 Task: Create a due date automation trigger when advanced on, on the monday of the week a card is due add fields without custom field "Resume" set to a number lower than 1 and lower than 10 at 11:00 AM.
Action: Mouse moved to (696, 280)
Screenshot: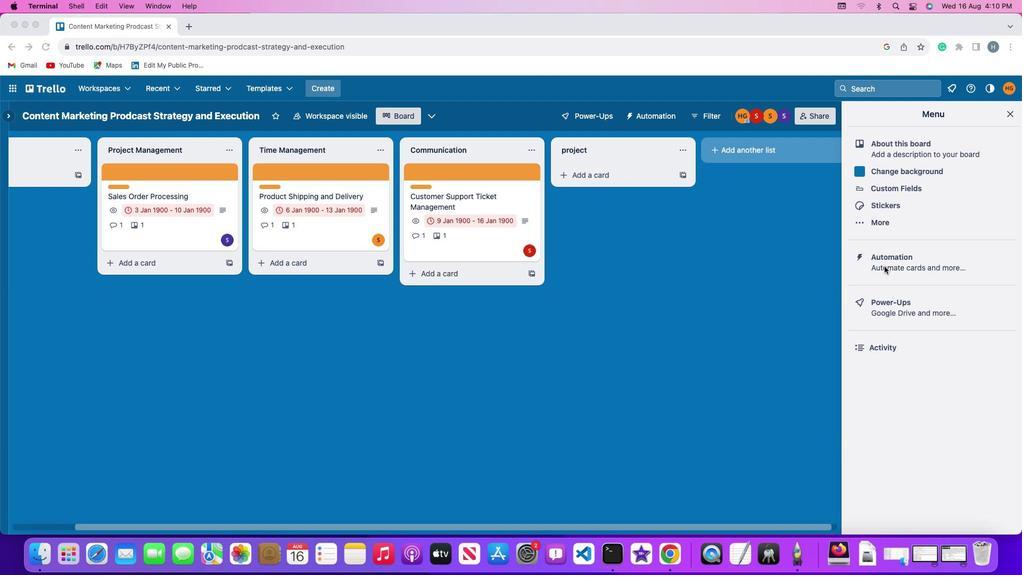 
Action: Mouse pressed left at (696, 280)
Screenshot: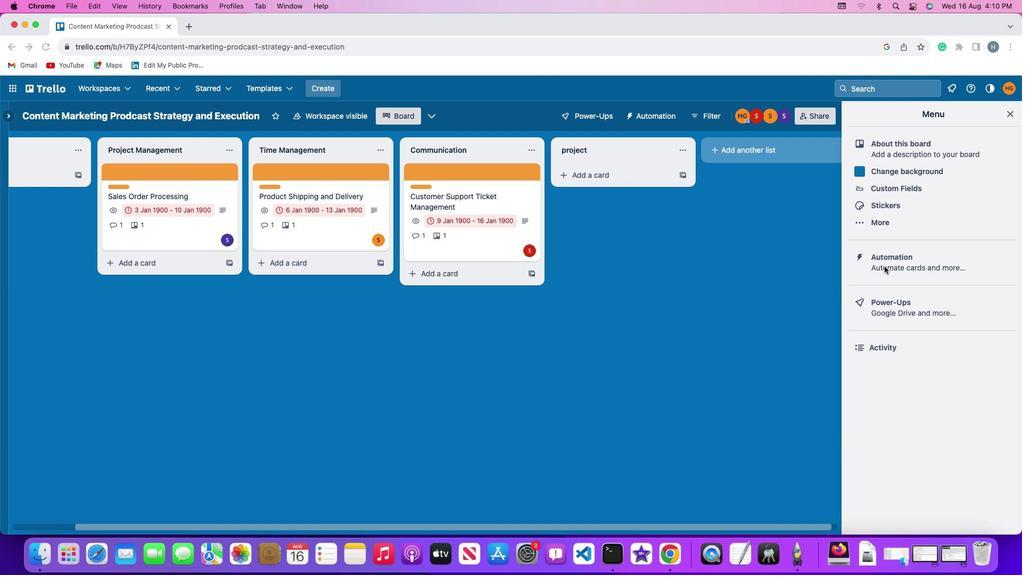 
Action: Mouse pressed left at (696, 280)
Screenshot: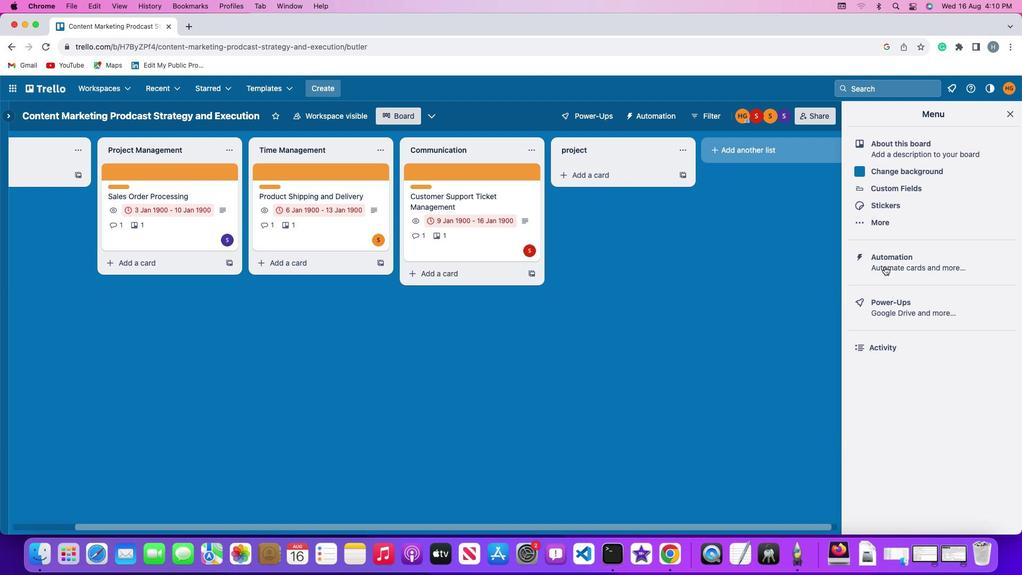 
Action: Mouse moved to (128, 269)
Screenshot: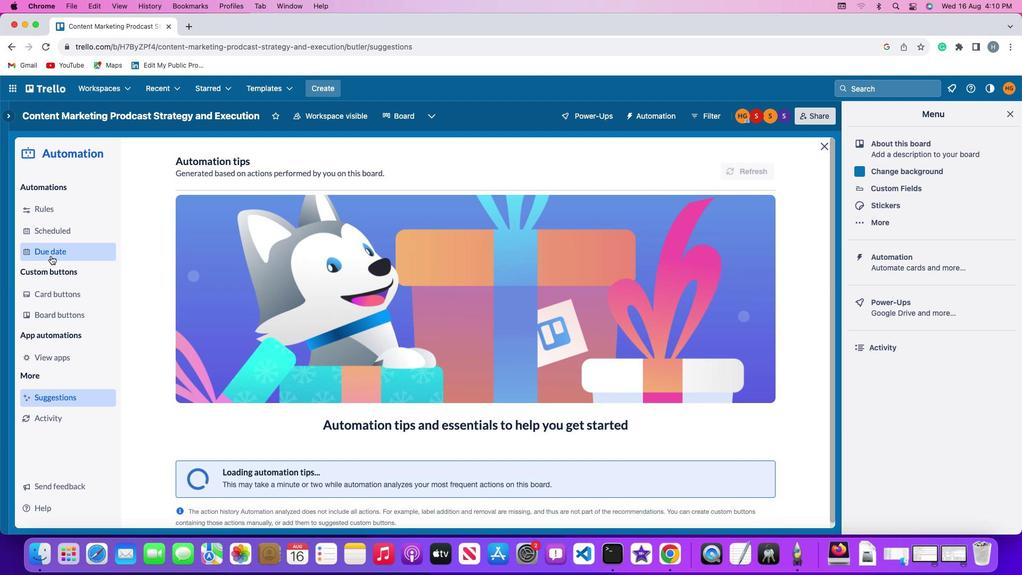 
Action: Mouse pressed left at (128, 269)
Screenshot: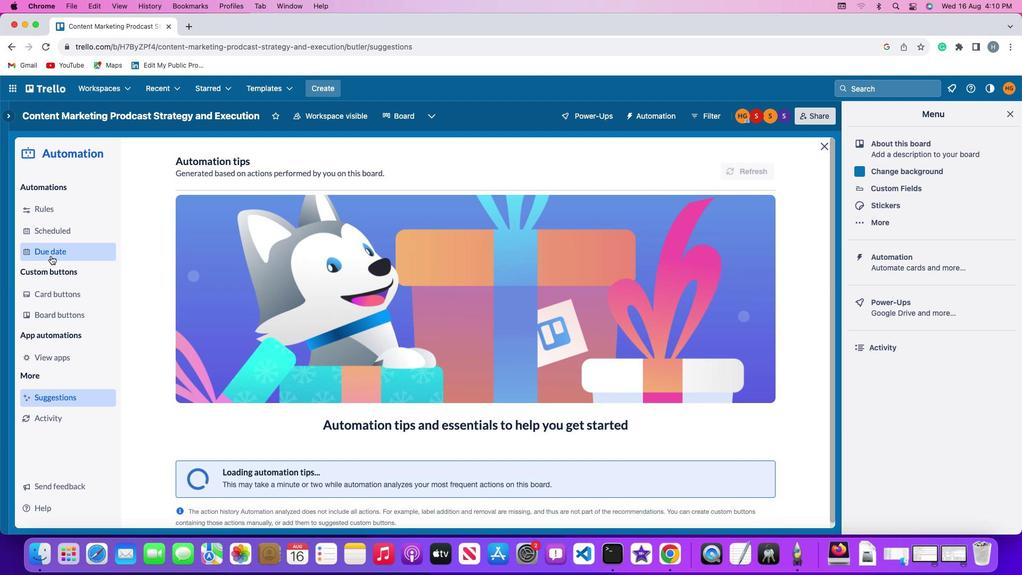 
Action: Mouse moved to (586, 185)
Screenshot: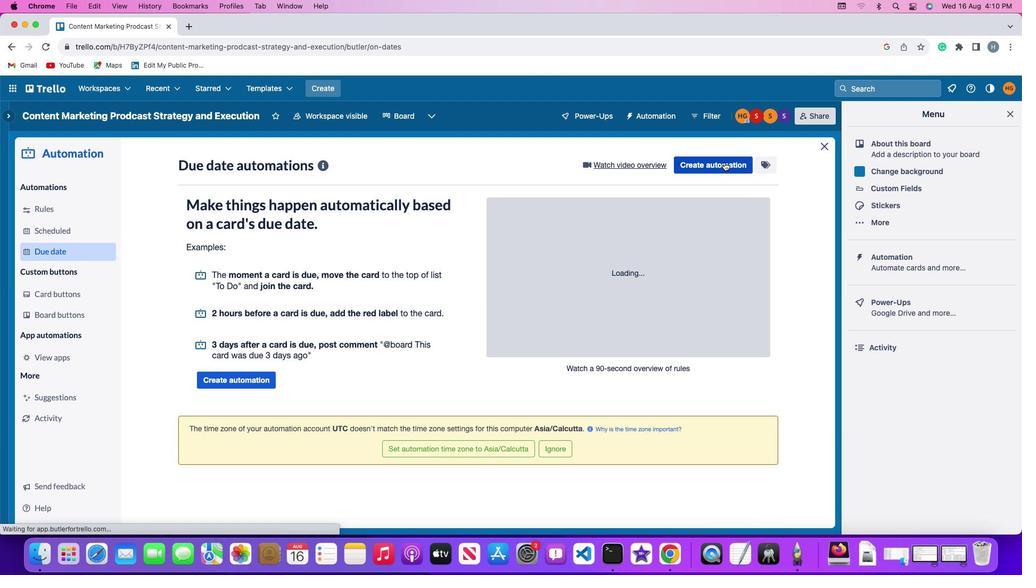 
Action: Mouse pressed left at (586, 185)
Screenshot: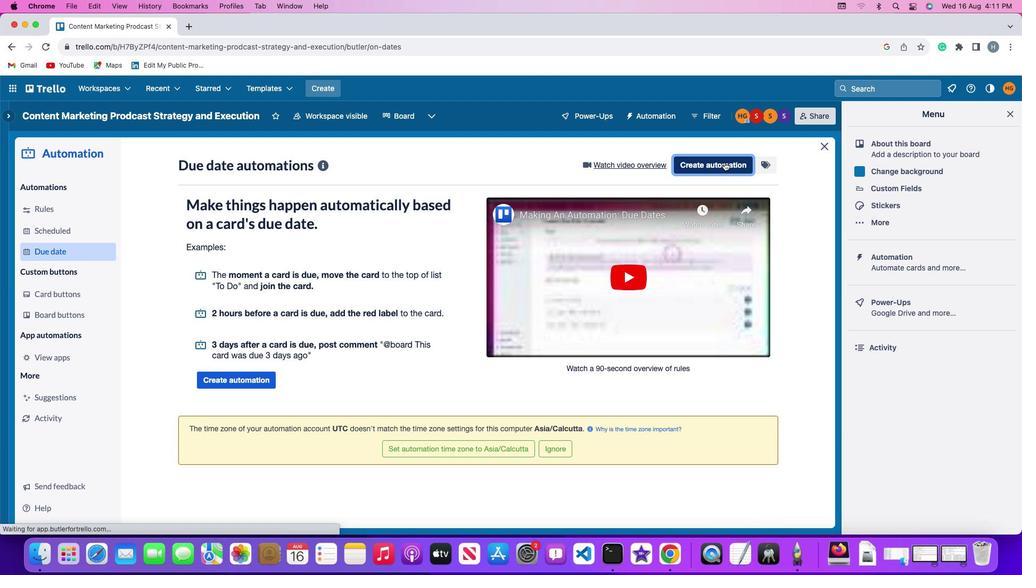 
Action: Mouse moved to (232, 279)
Screenshot: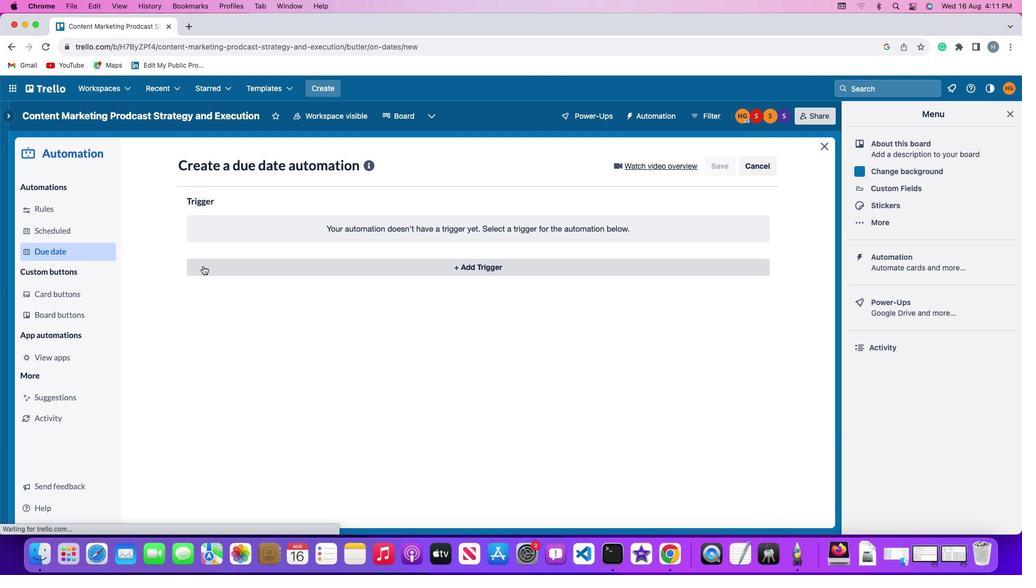 
Action: Mouse pressed left at (232, 279)
Screenshot: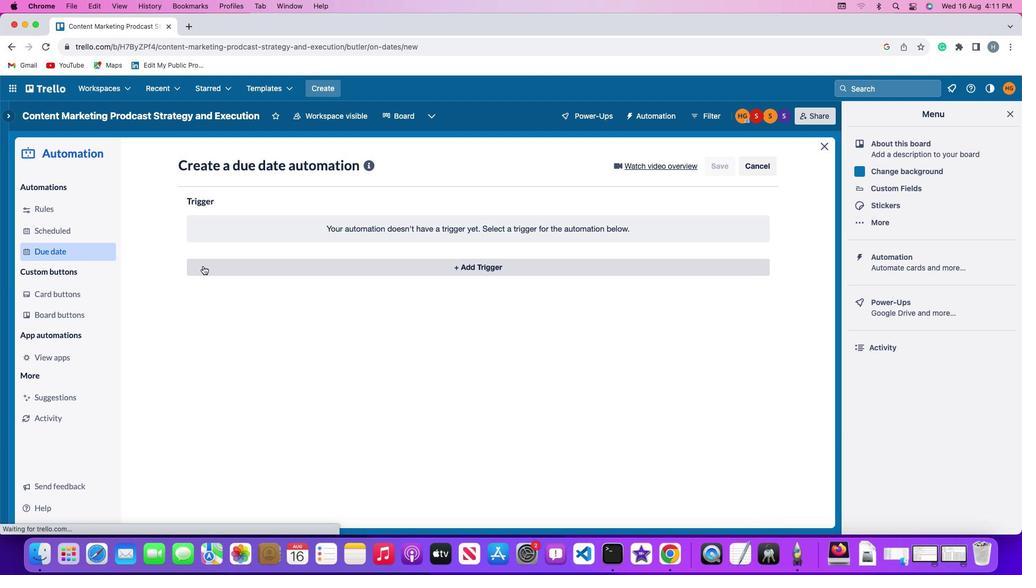 
Action: Mouse moved to (256, 466)
Screenshot: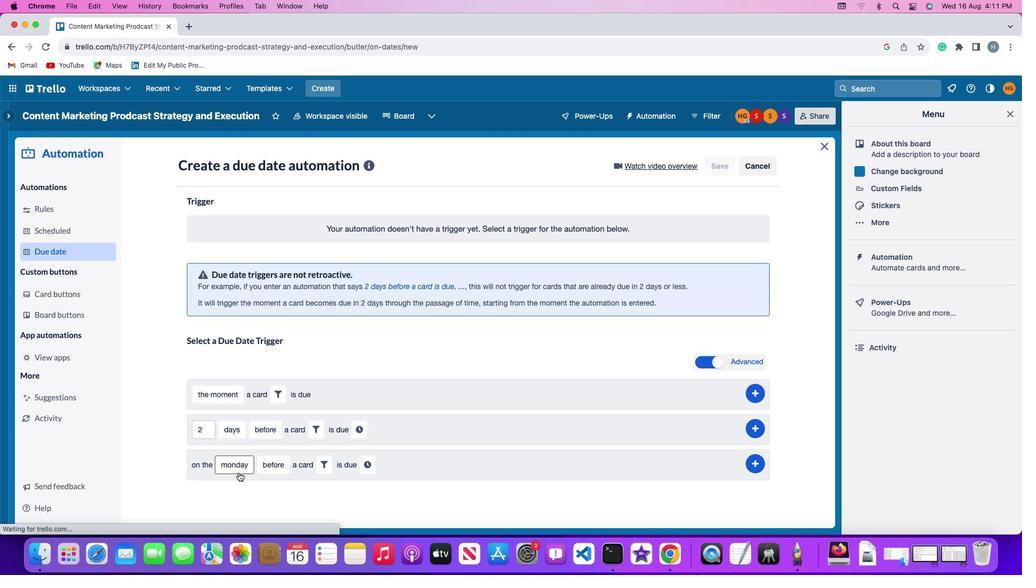 
Action: Mouse pressed left at (256, 466)
Screenshot: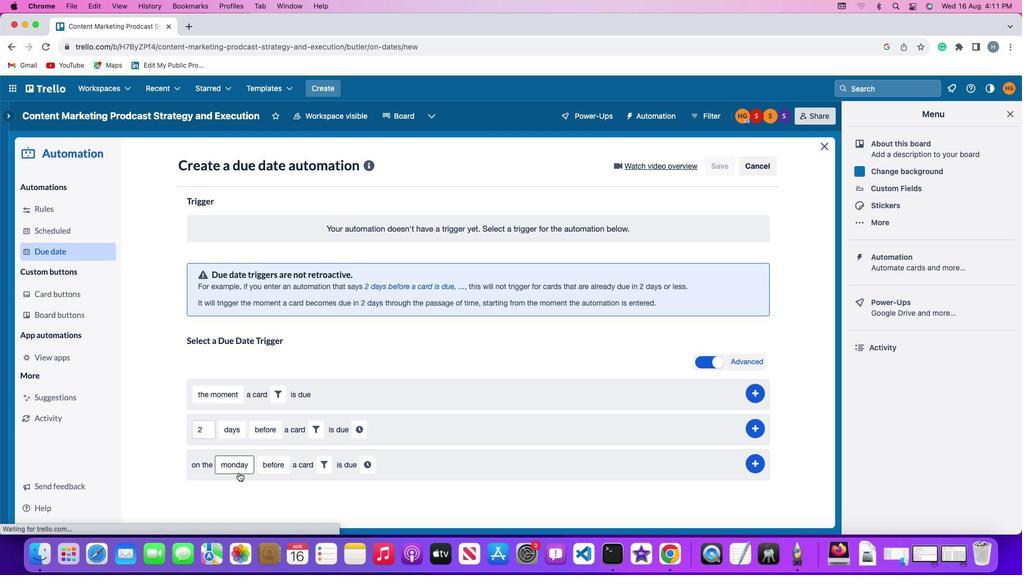 
Action: Mouse moved to (259, 327)
Screenshot: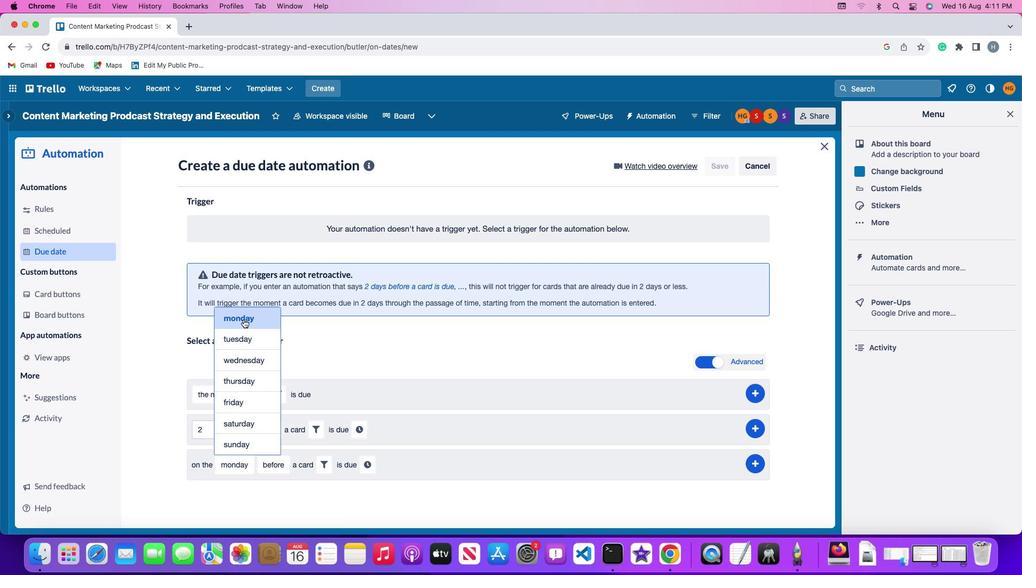 
Action: Mouse pressed left at (259, 327)
Screenshot: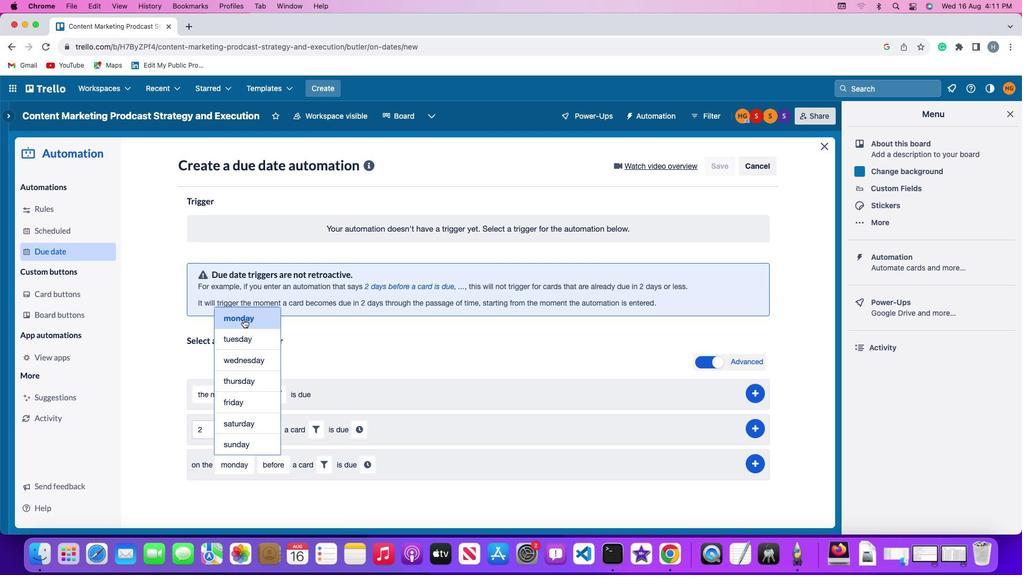 
Action: Mouse moved to (279, 460)
Screenshot: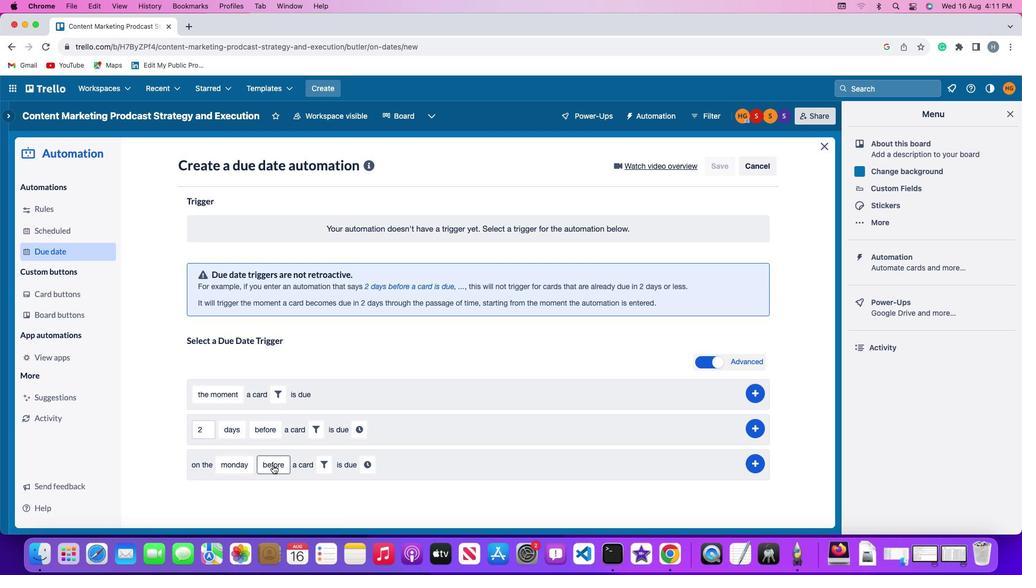 
Action: Mouse pressed left at (279, 460)
Screenshot: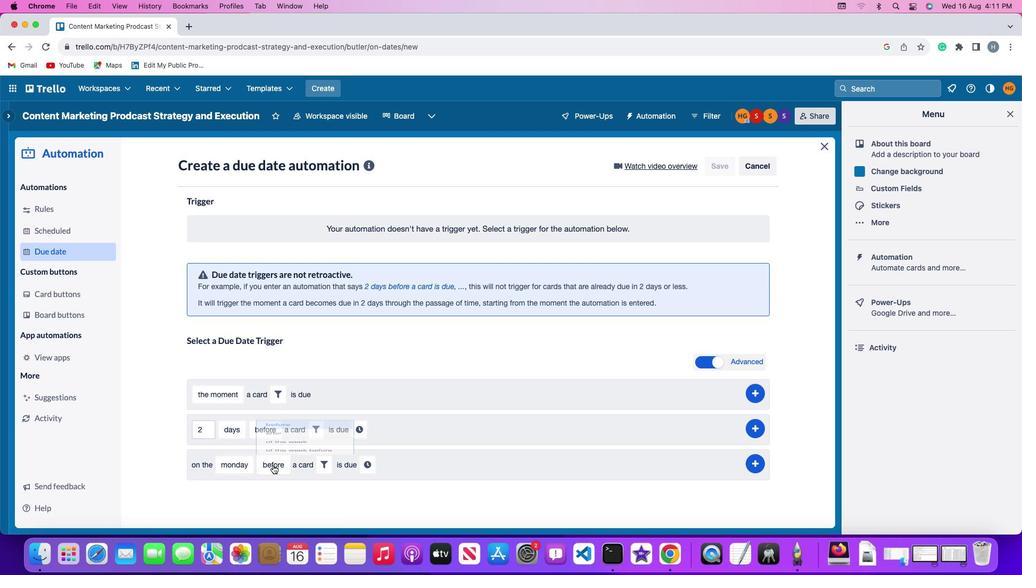 
Action: Mouse moved to (293, 421)
Screenshot: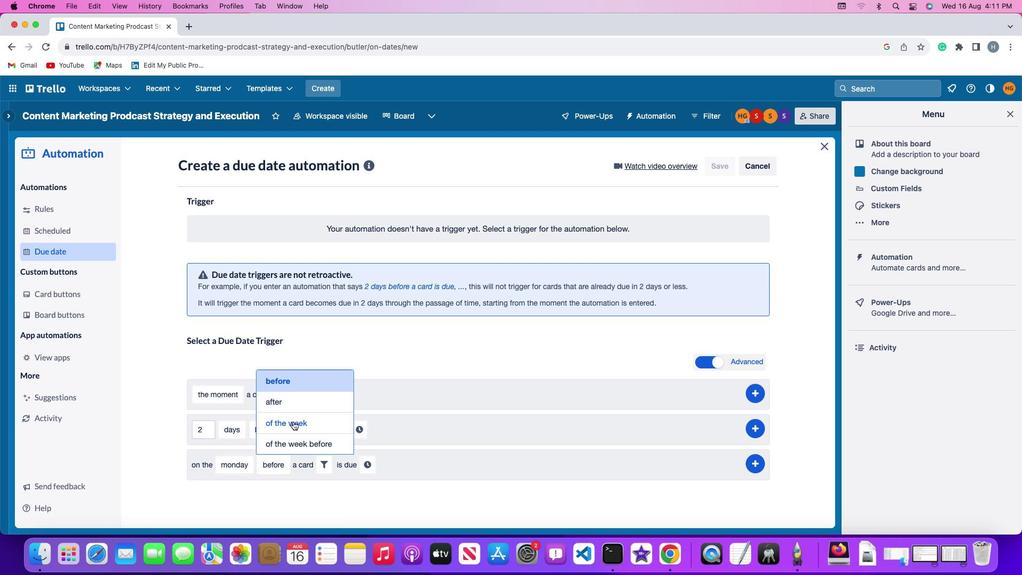 
Action: Mouse pressed left at (293, 421)
Screenshot: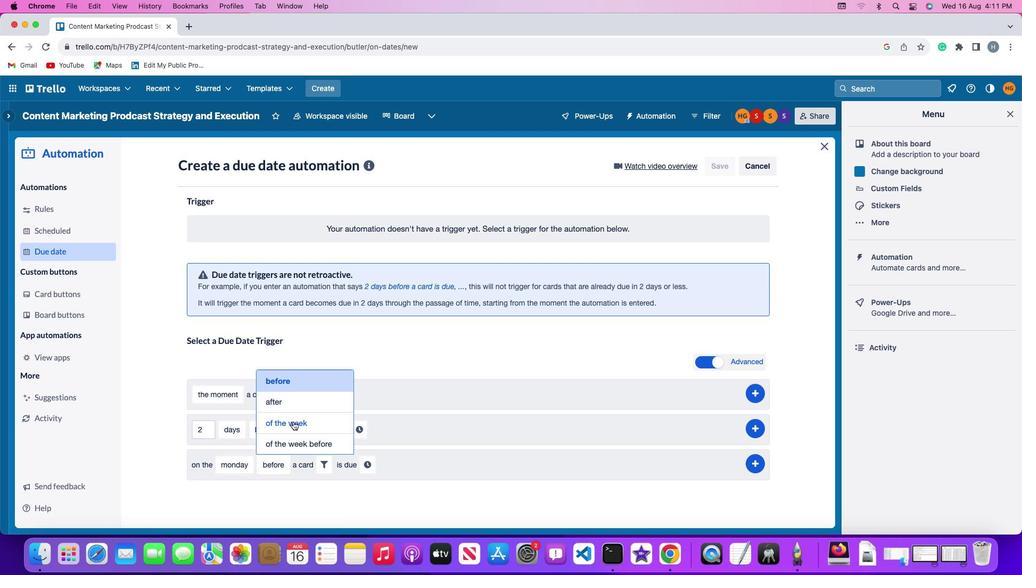 
Action: Mouse moved to (322, 460)
Screenshot: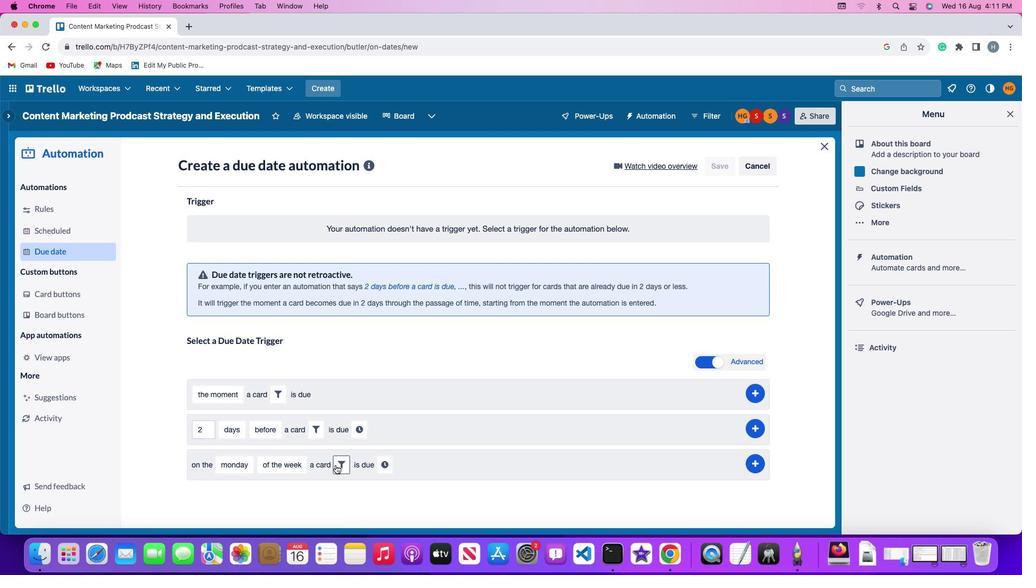 
Action: Mouse pressed left at (322, 460)
Screenshot: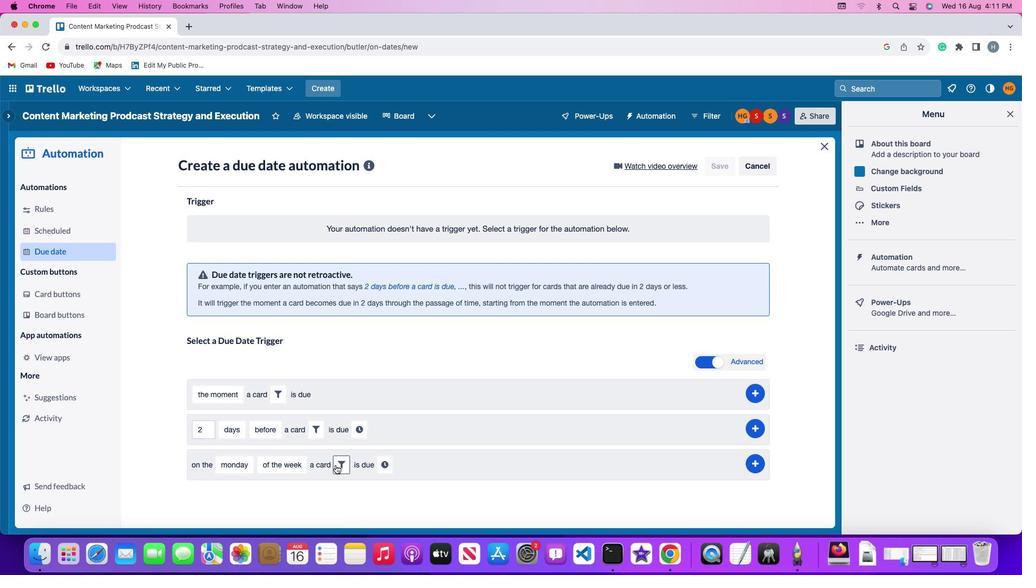 
Action: Mouse moved to (440, 489)
Screenshot: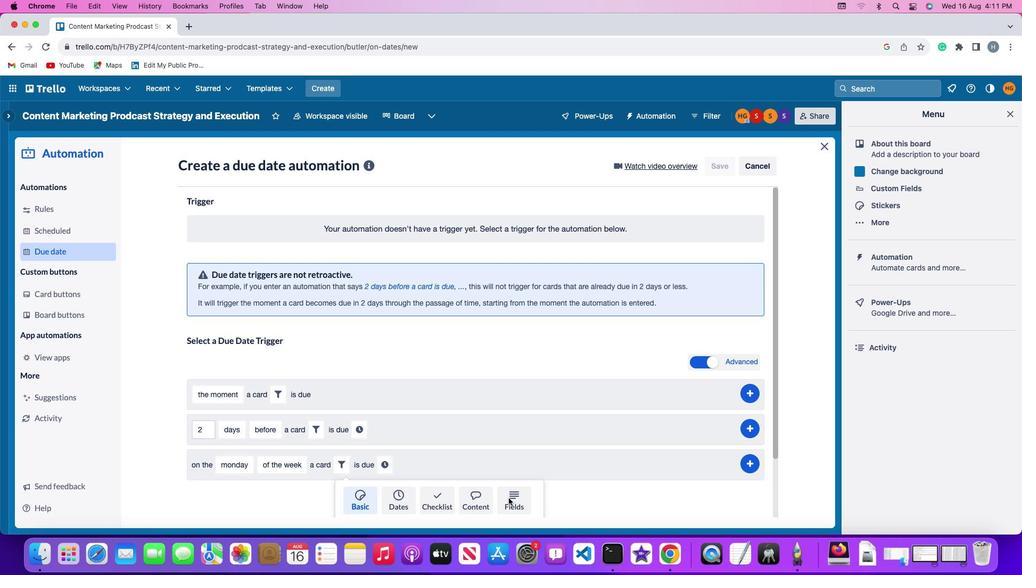 
Action: Mouse pressed left at (440, 489)
Screenshot: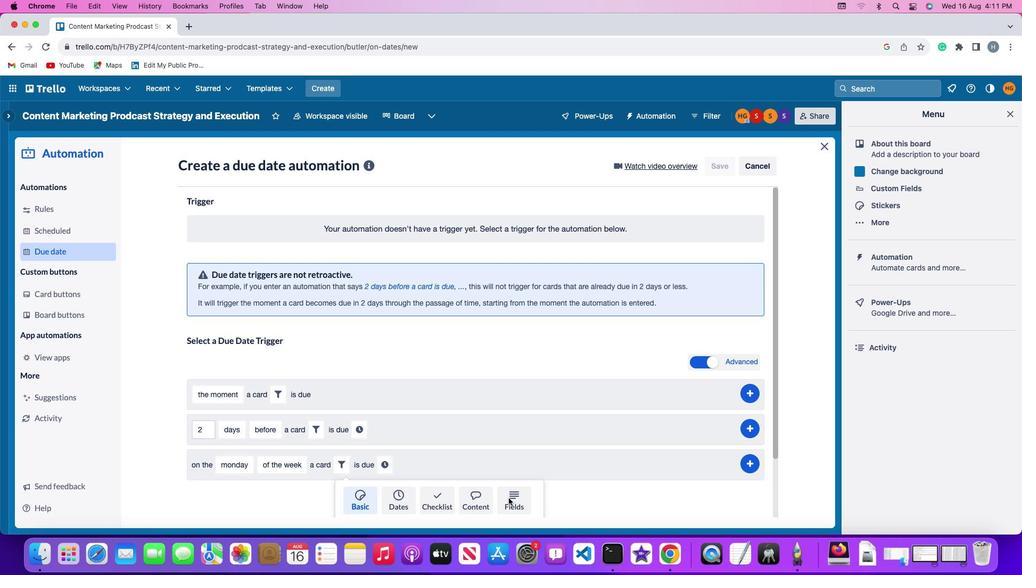 
Action: Mouse moved to (282, 476)
Screenshot: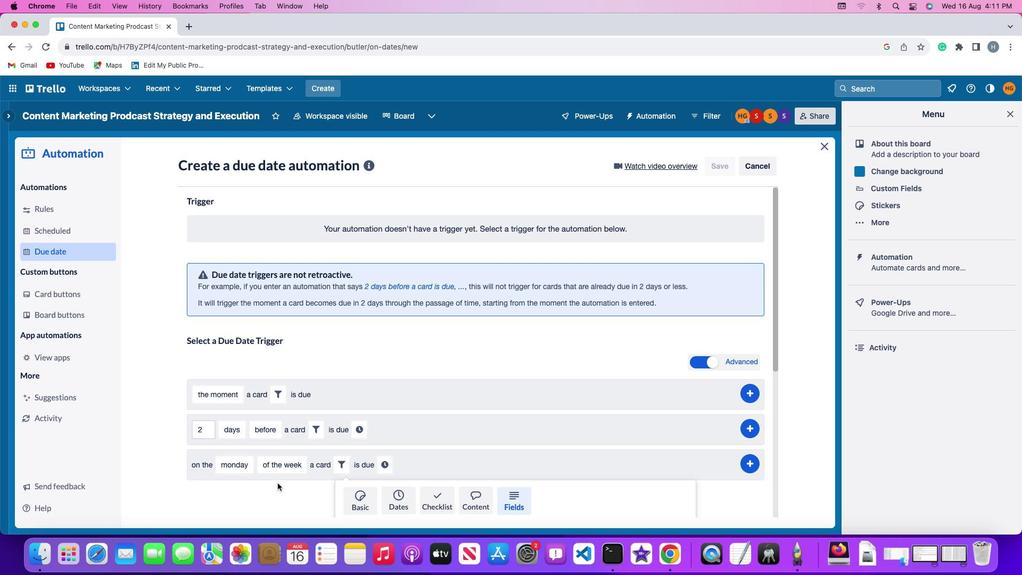 
Action: Mouse scrolled (282, 476) with delta (93, 37)
Screenshot: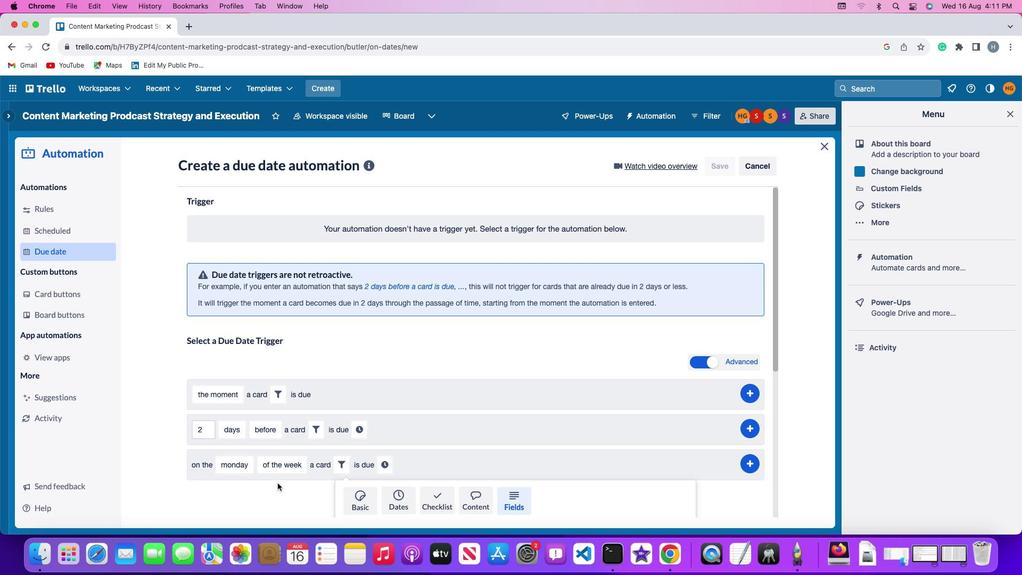 
Action: Mouse scrolled (282, 476) with delta (93, 37)
Screenshot: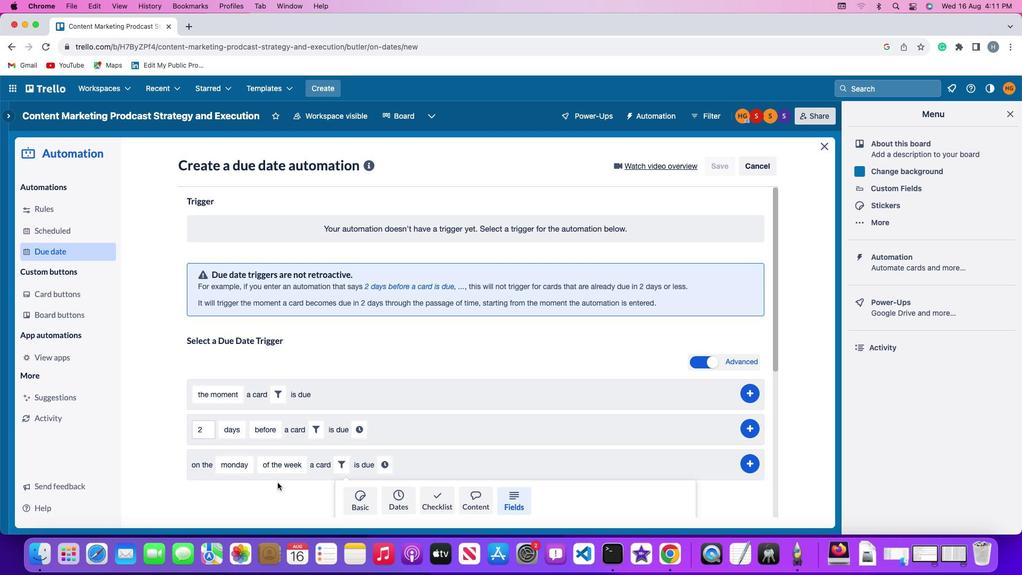 
Action: Mouse scrolled (282, 476) with delta (93, 36)
Screenshot: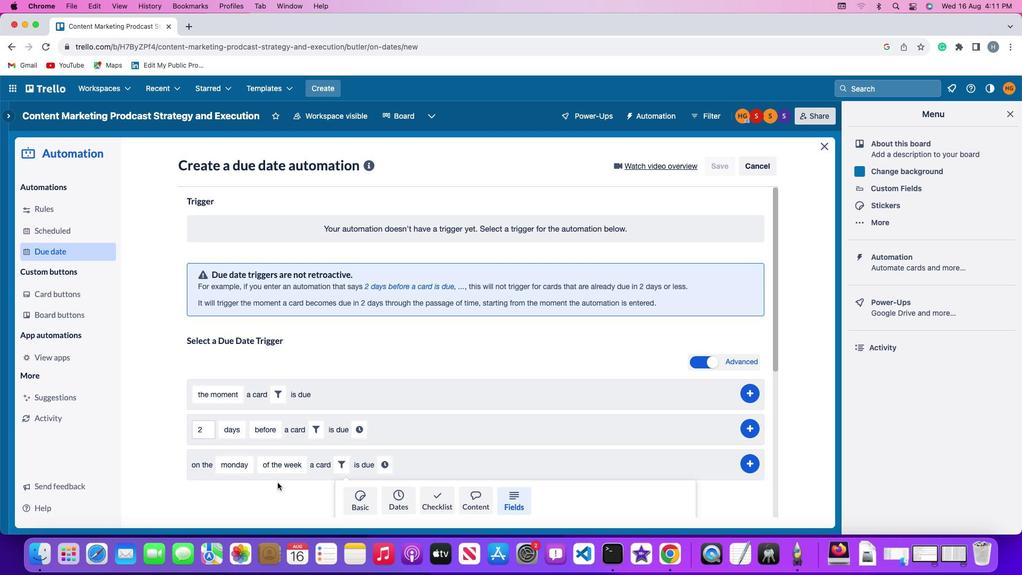 
Action: Mouse moved to (282, 476)
Screenshot: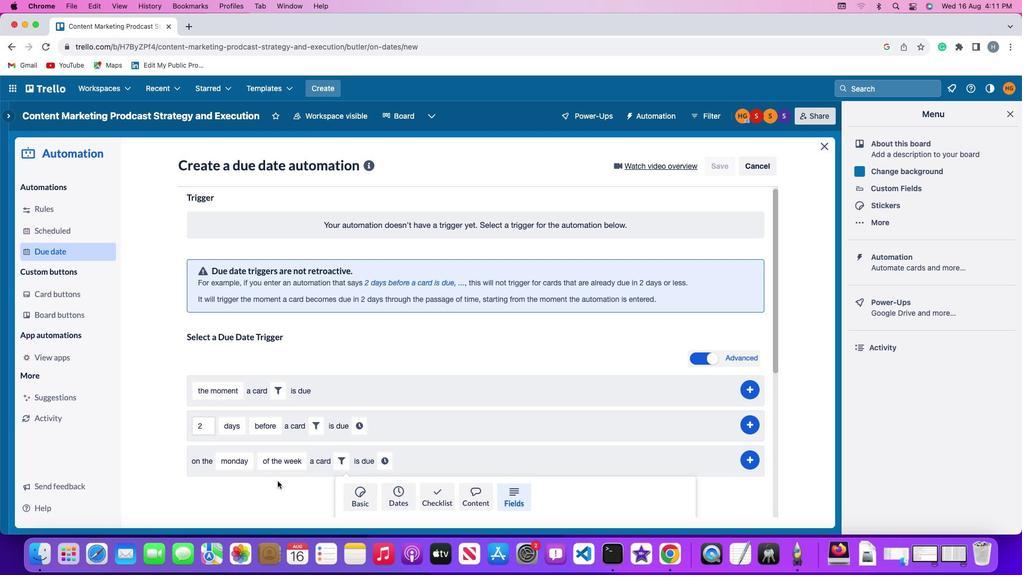 
Action: Mouse scrolled (282, 476) with delta (93, 35)
Screenshot: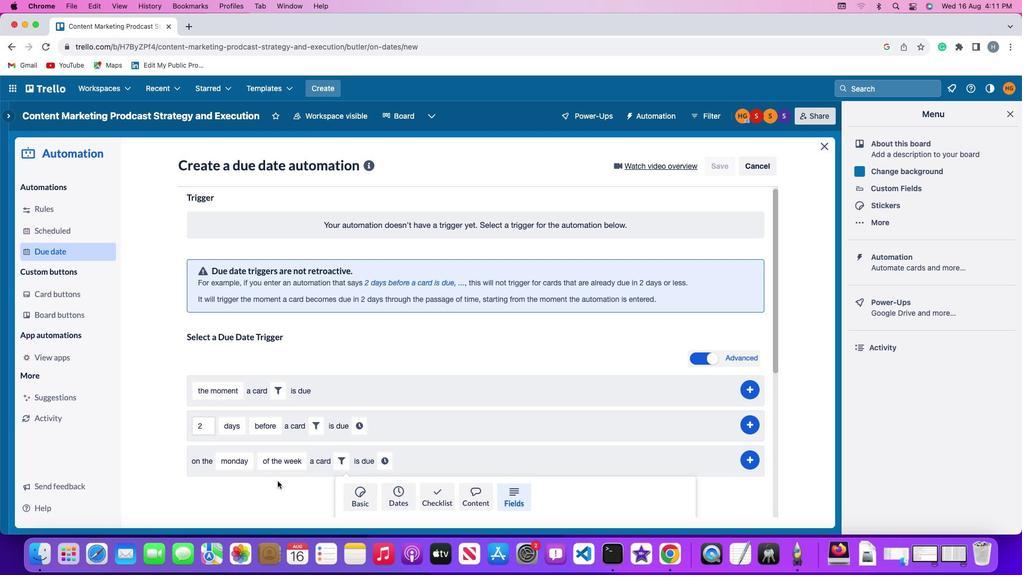 
Action: Mouse moved to (282, 474)
Screenshot: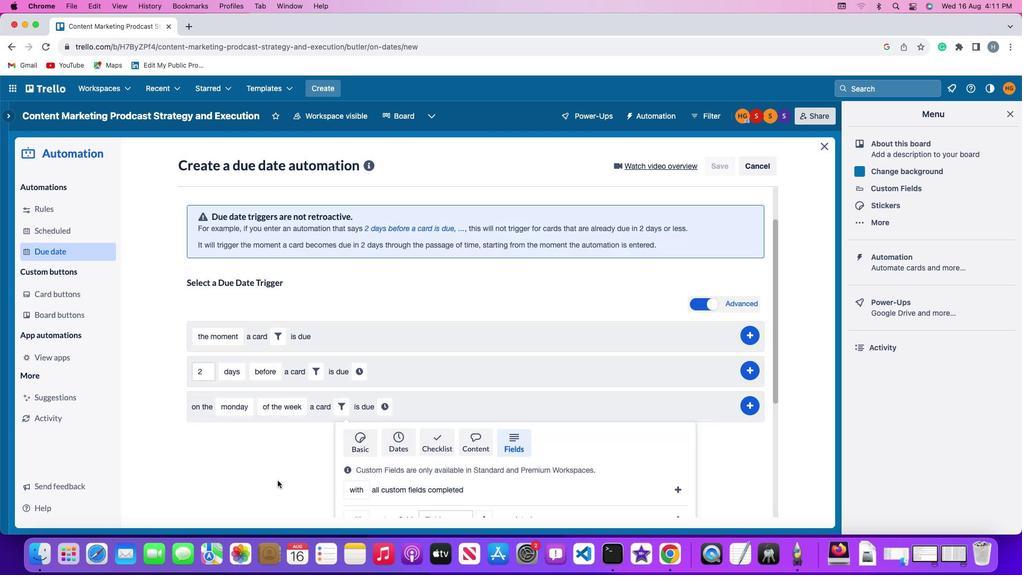 
Action: Mouse scrolled (282, 474) with delta (93, 35)
Screenshot: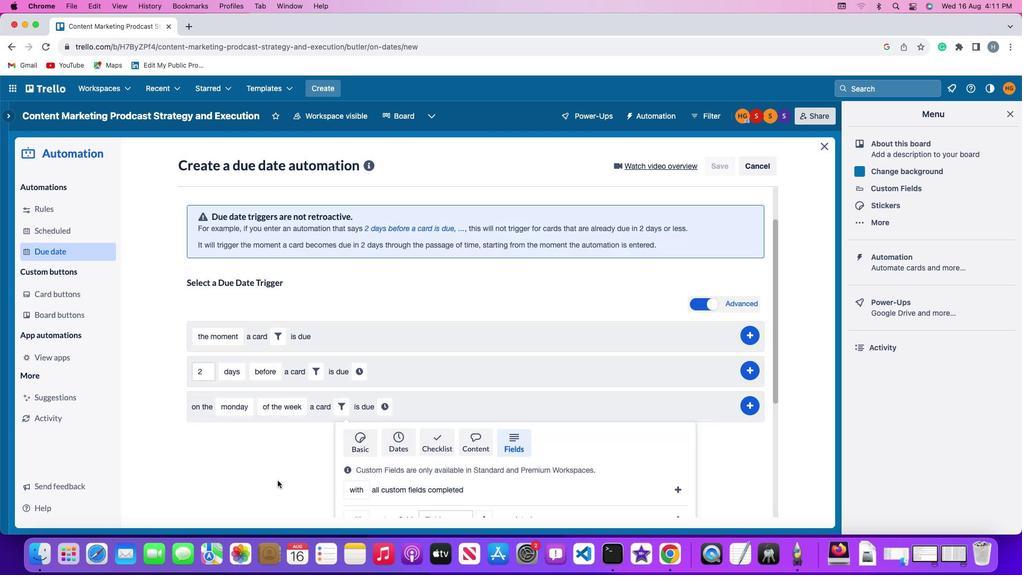 
Action: Mouse moved to (282, 473)
Screenshot: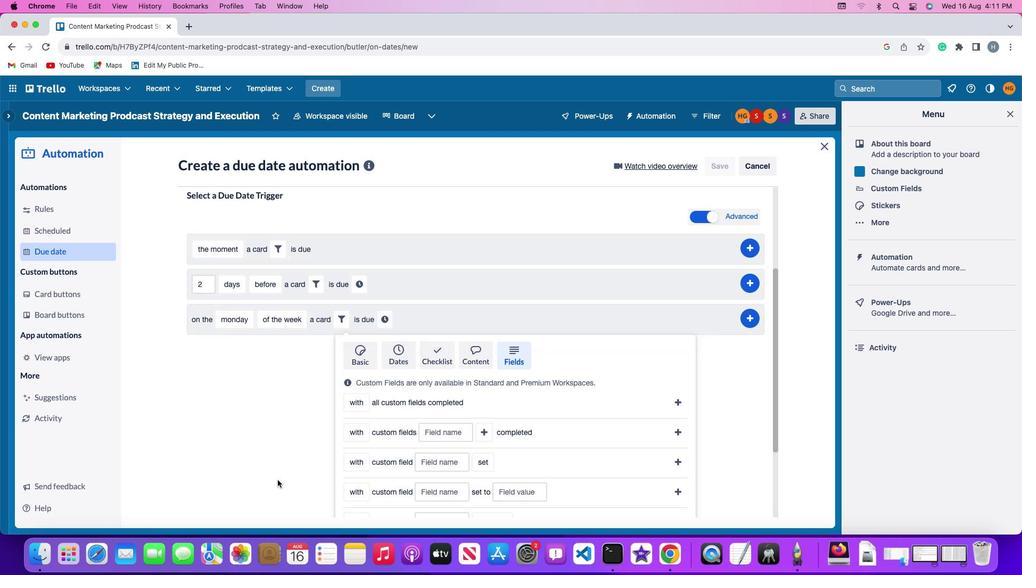 
Action: Mouse scrolled (282, 473) with delta (93, 37)
Screenshot: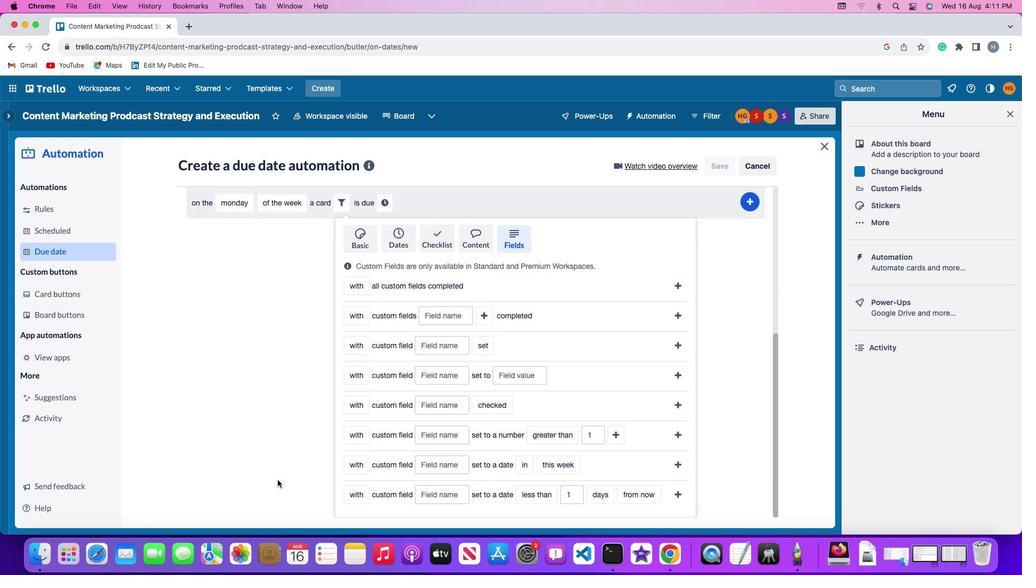 
Action: Mouse scrolled (282, 473) with delta (93, 37)
Screenshot: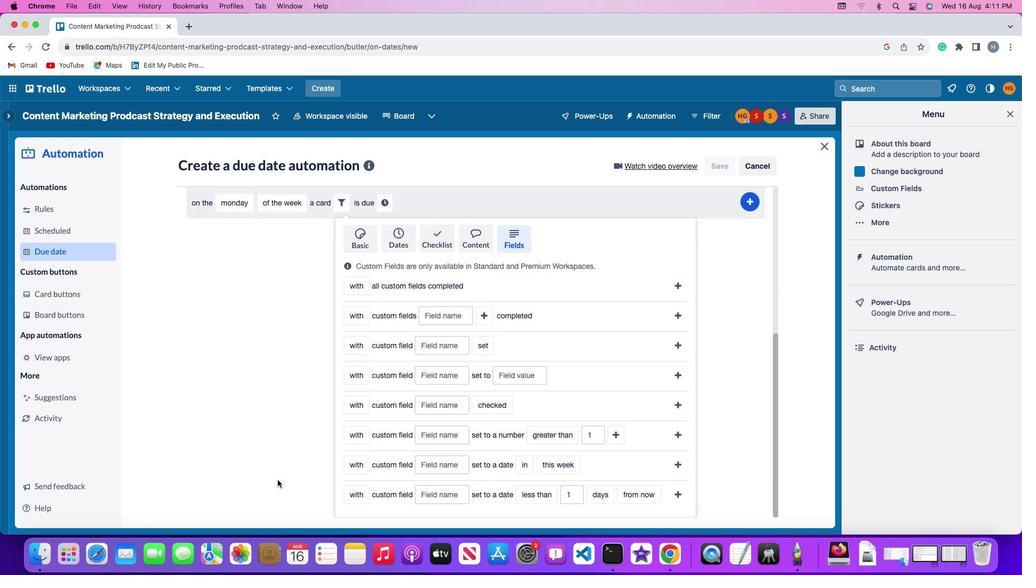 
Action: Mouse scrolled (282, 473) with delta (93, 36)
Screenshot: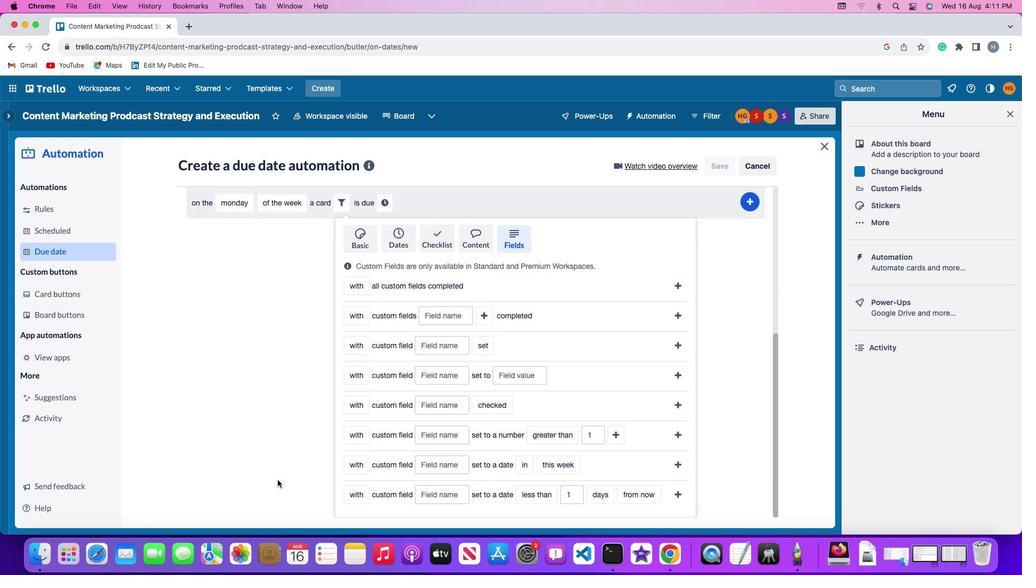 
Action: Mouse scrolled (282, 473) with delta (93, 35)
Screenshot: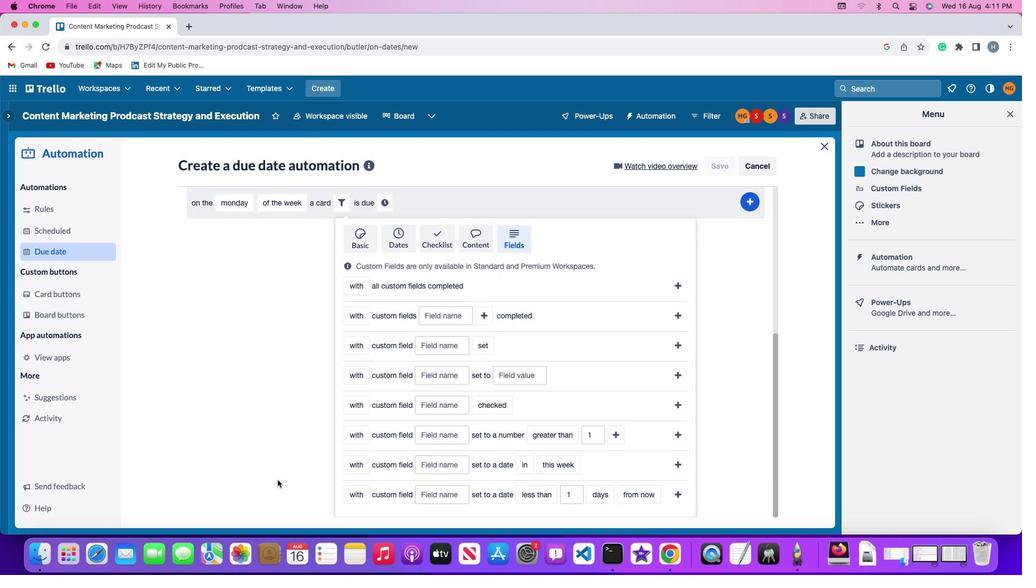 
Action: Mouse scrolled (282, 473) with delta (93, 35)
Screenshot: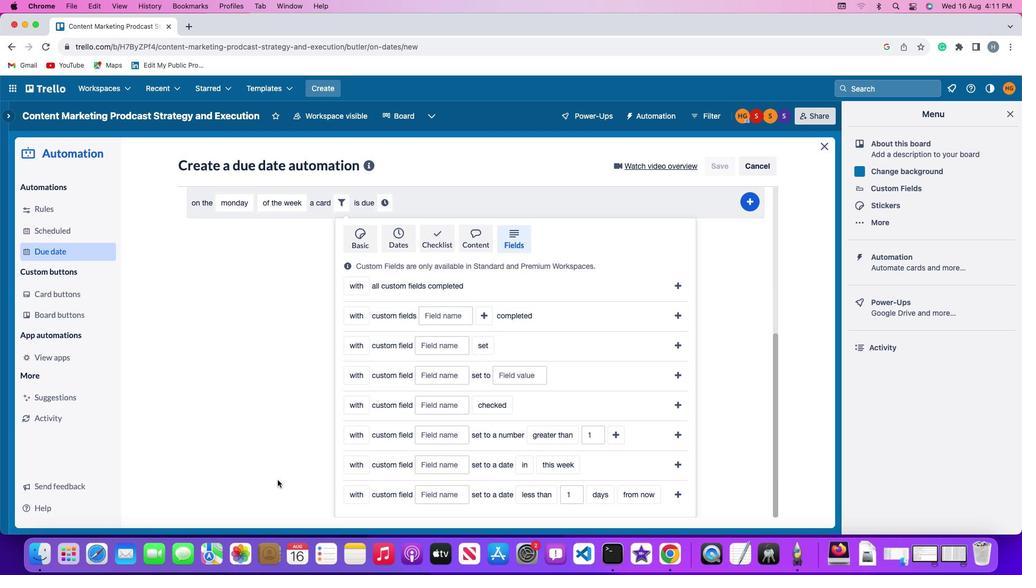 
Action: Mouse scrolled (282, 473) with delta (93, 34)
Screenshot: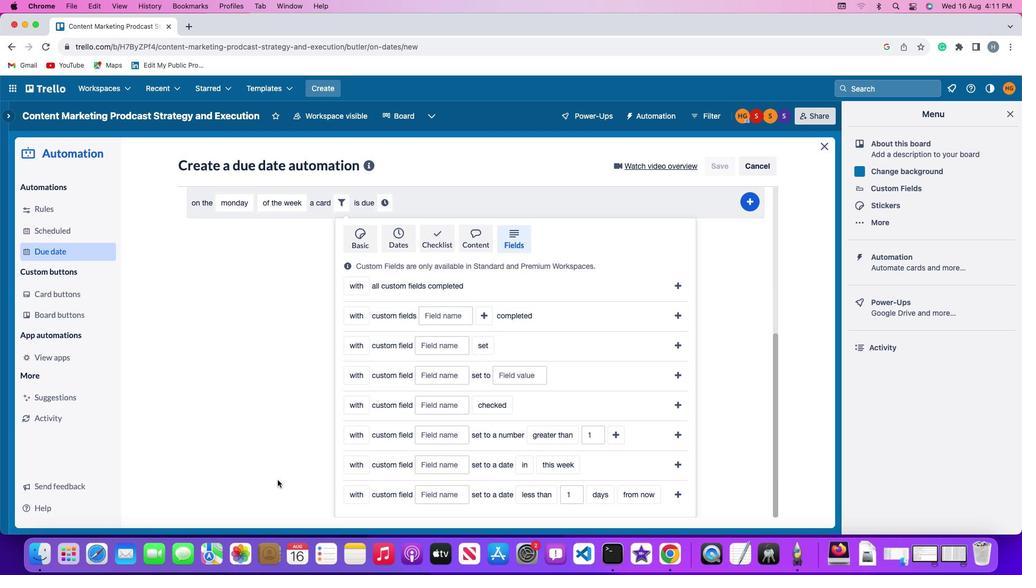 
Action: Mouse moved to (282, 473)
Screenshot: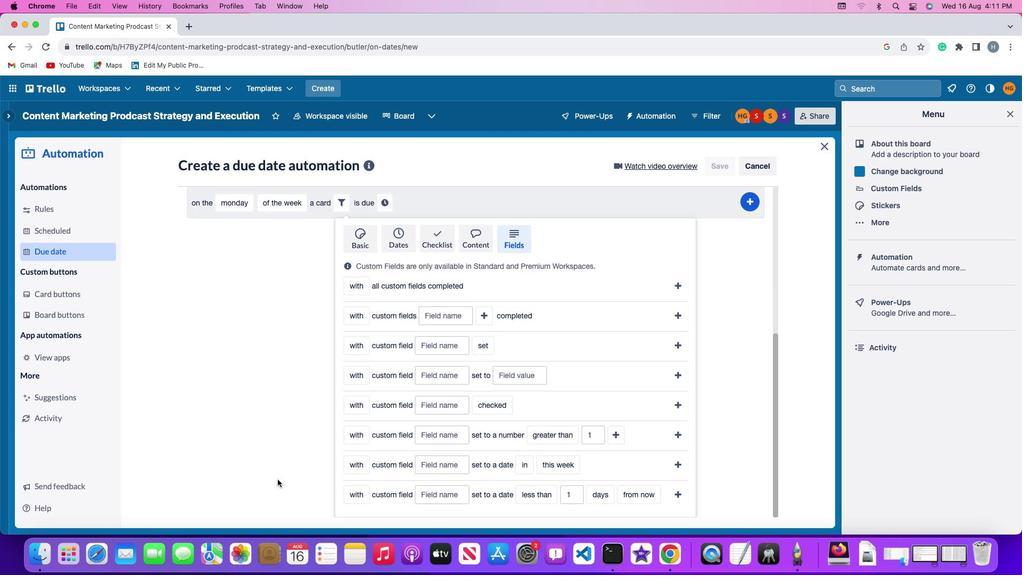 
Action: Mouse scrolled (282, 473) with delta (93, 37)
Screenshot: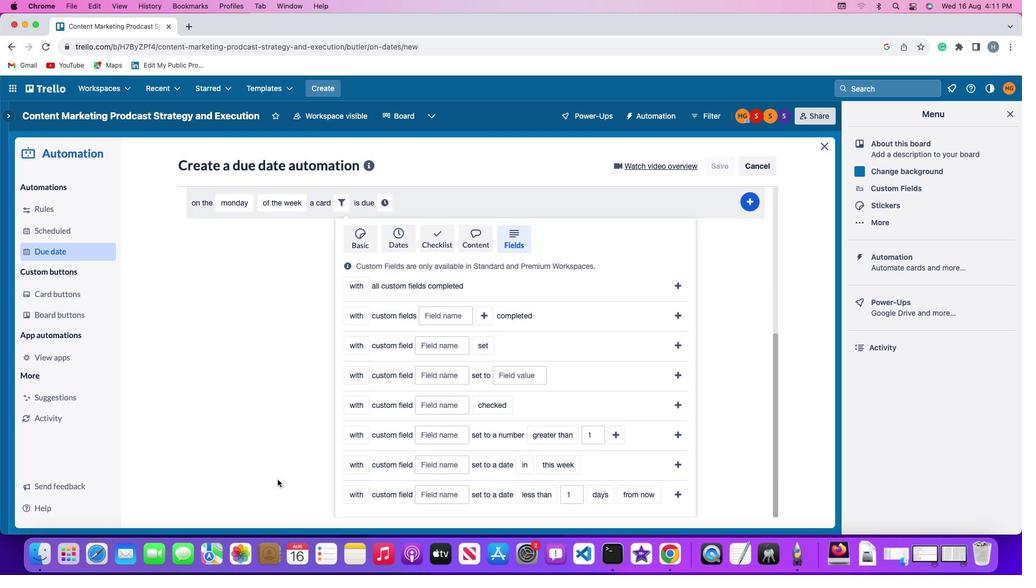 
Action: Mouse scrolled (282, 473) with delta (93, 37)
Screenshot: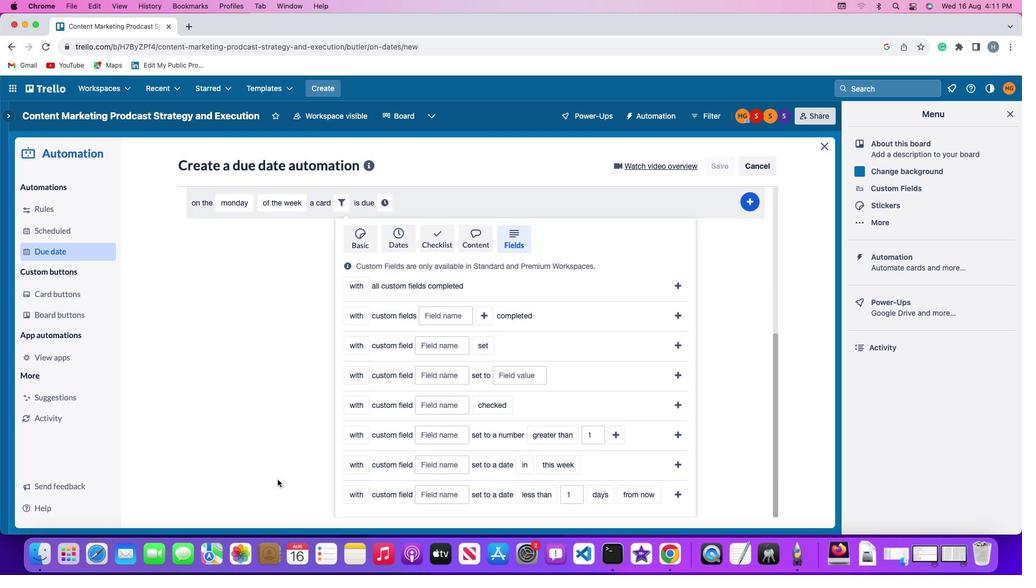 
Action: Mouse scrolled (282, 473) with delta (93, 36)
Screenshot: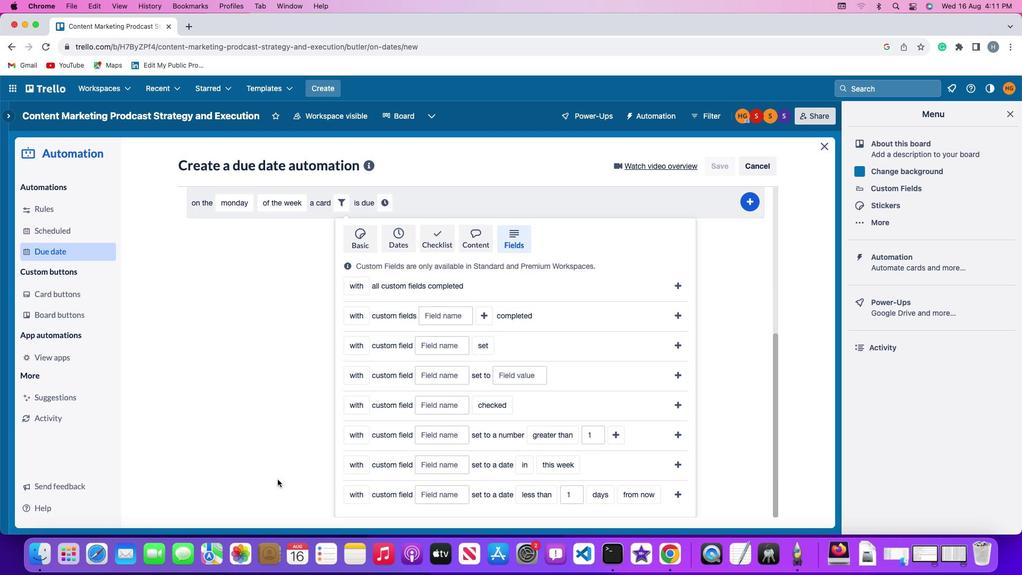 
Action: Mouse moved to (334, 438)
Screenshot: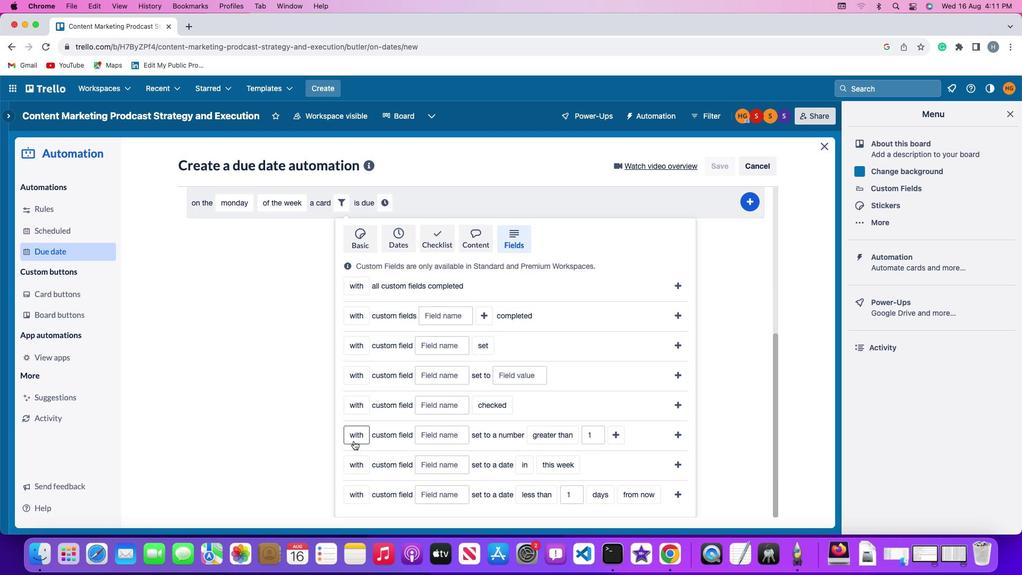 
Action: Mouse pressed left at (334, 438)
Screenshot: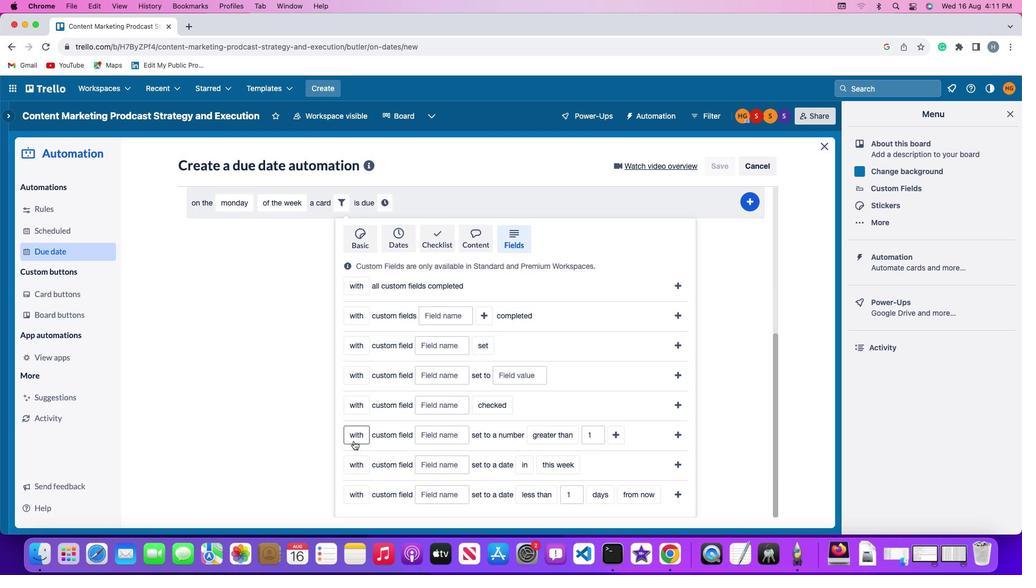 
Action: Mouse moved to (341, 468)
Screenshot: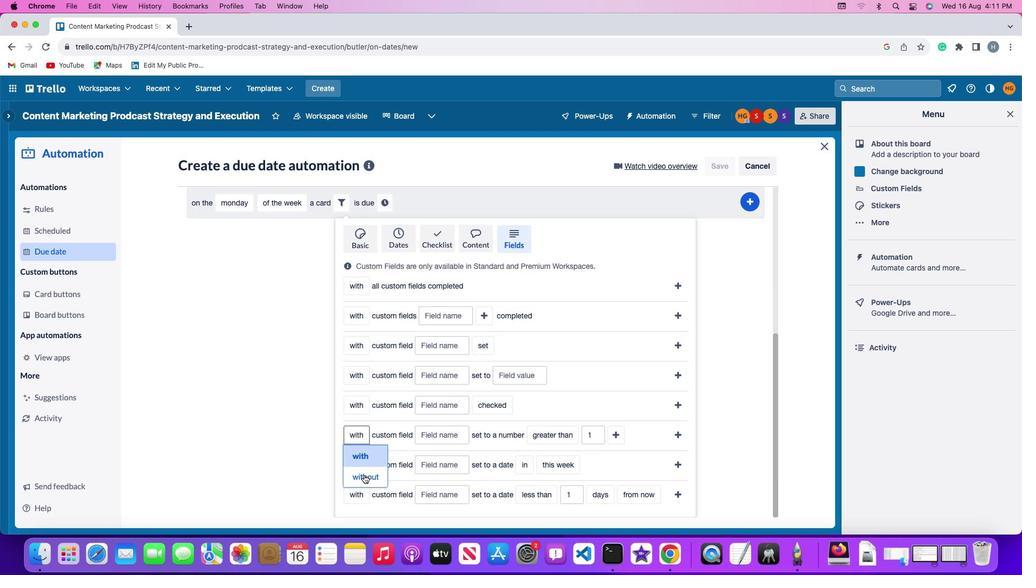 
Action: Mouse pressed left at (341, 468)
Screenshot: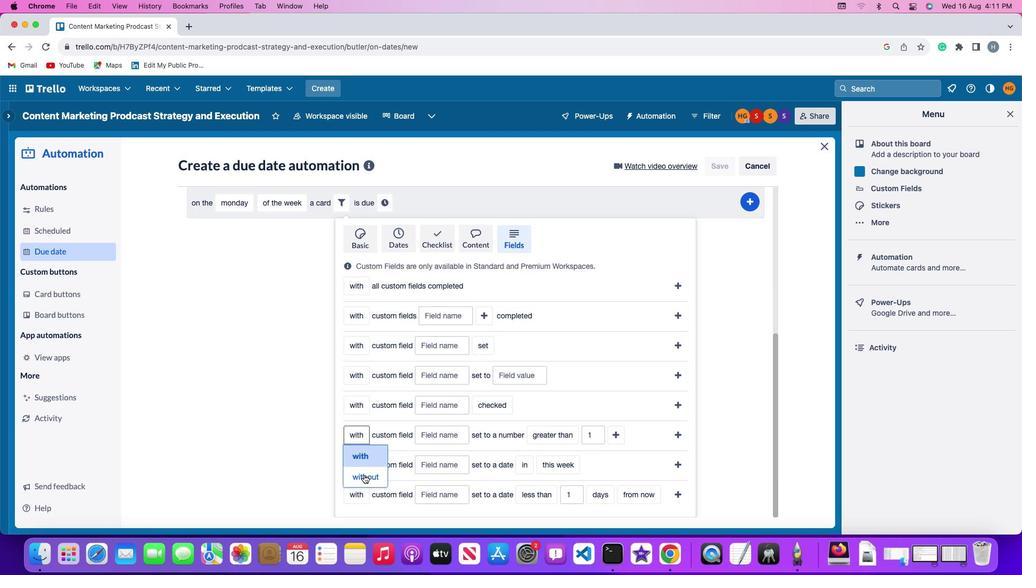 
Action: Mouse moved to (400, 430)
Screenshot: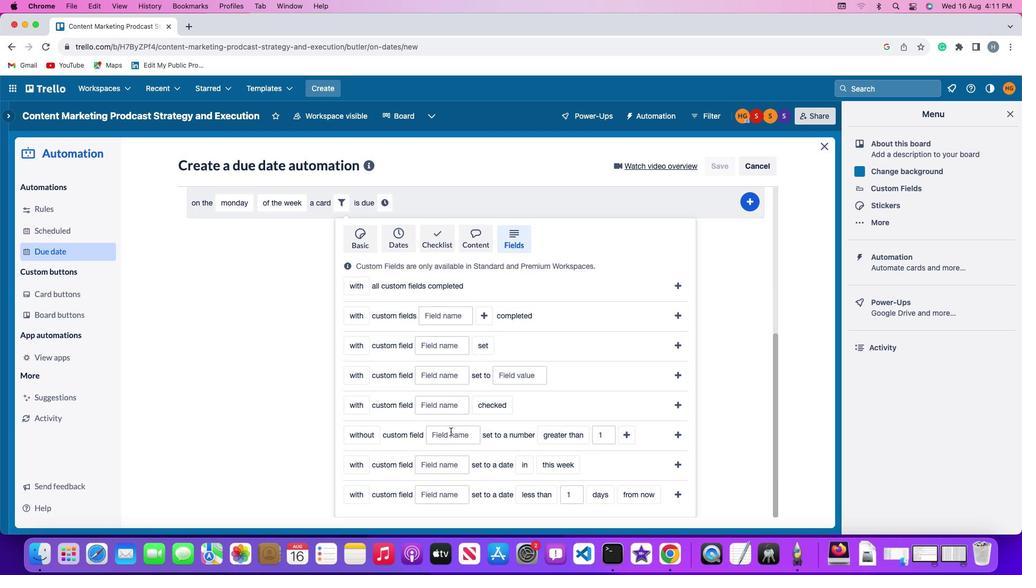 
Action: Mouse pressed left at (400, 430)
Screenshot: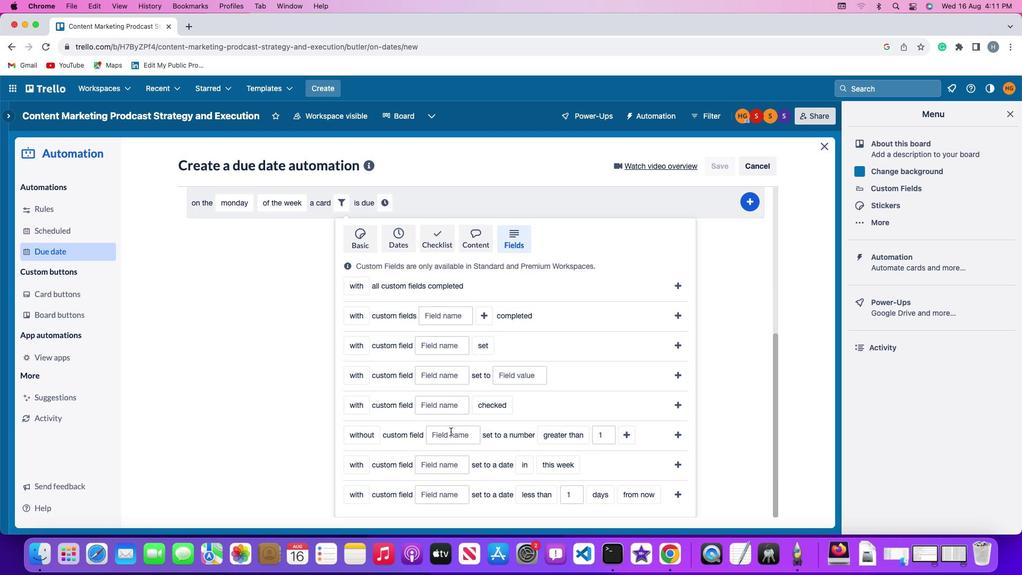 
Action: Mouse moved to (403, 429)
Screenshot: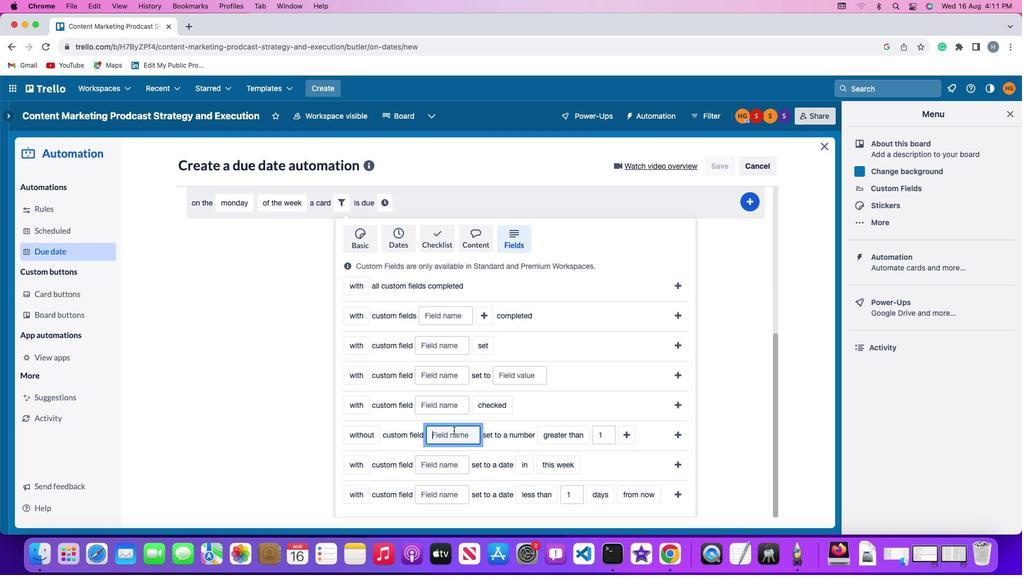 
Action: Key pressed Key.shift'R''e''s''u''m''e'
Screenshot: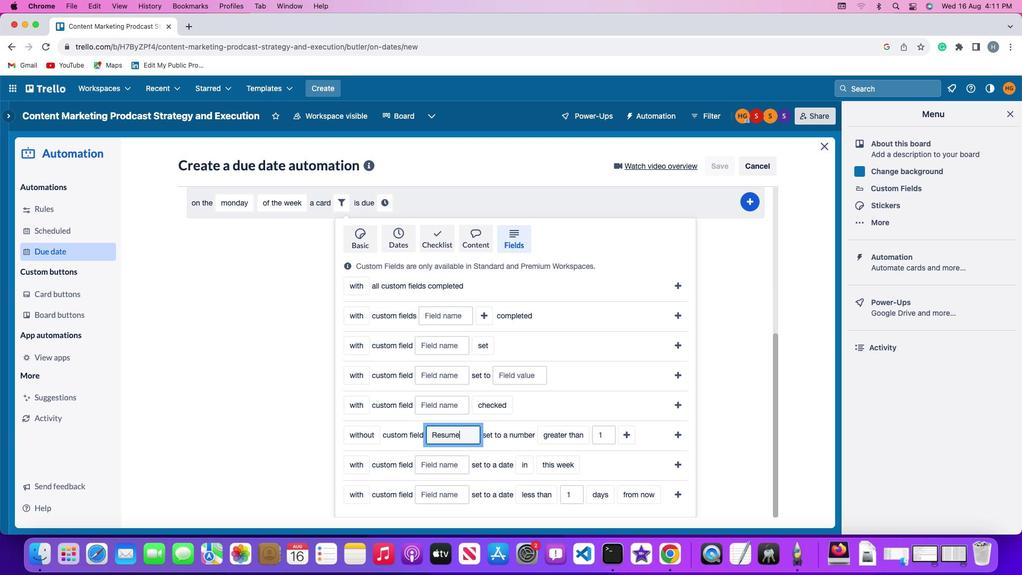 
Action: Mouse moved to (475, 430)
Screenshot: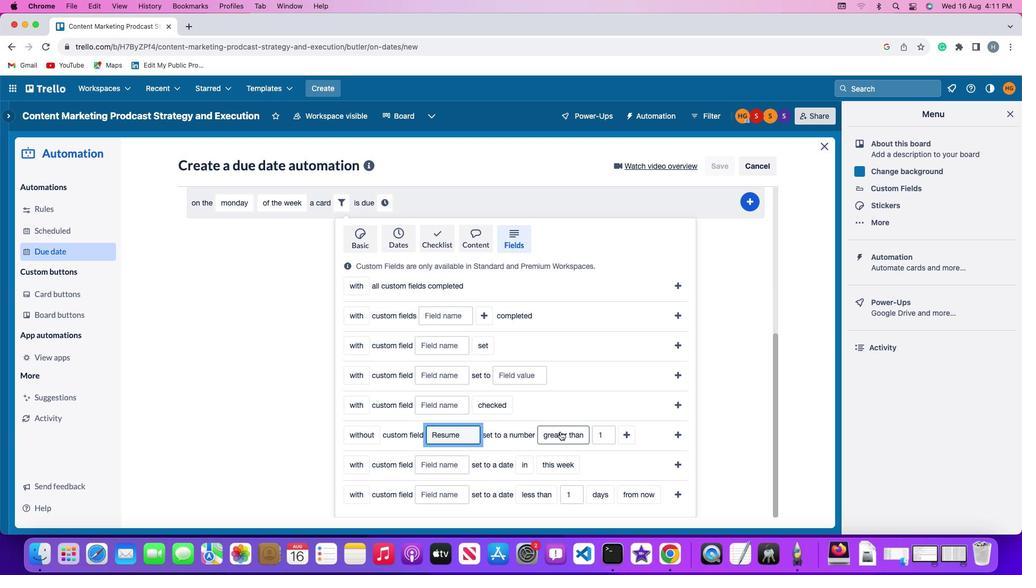 
Action: Mouse pressed left at (475, 430)
Screenshot: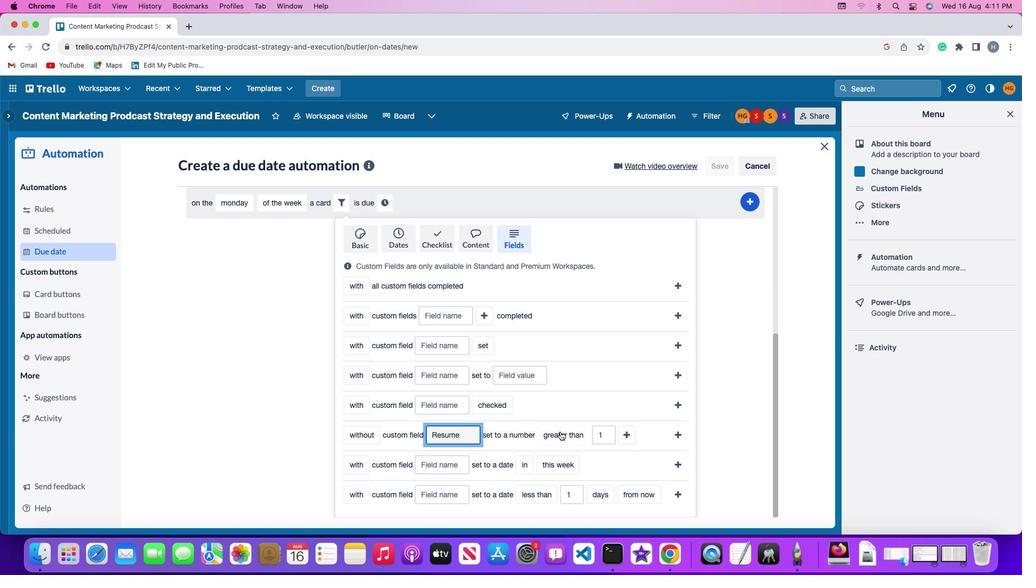 
Action: Mouse moved to (477, 395)
Screenshot: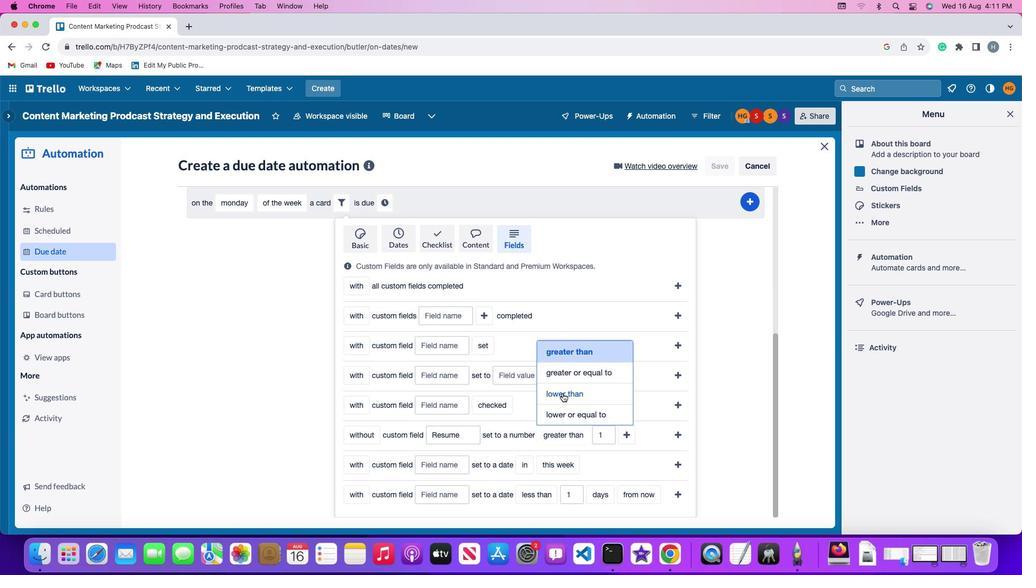 
Action: Mouse pressed left at (477, 395)
Screenshot: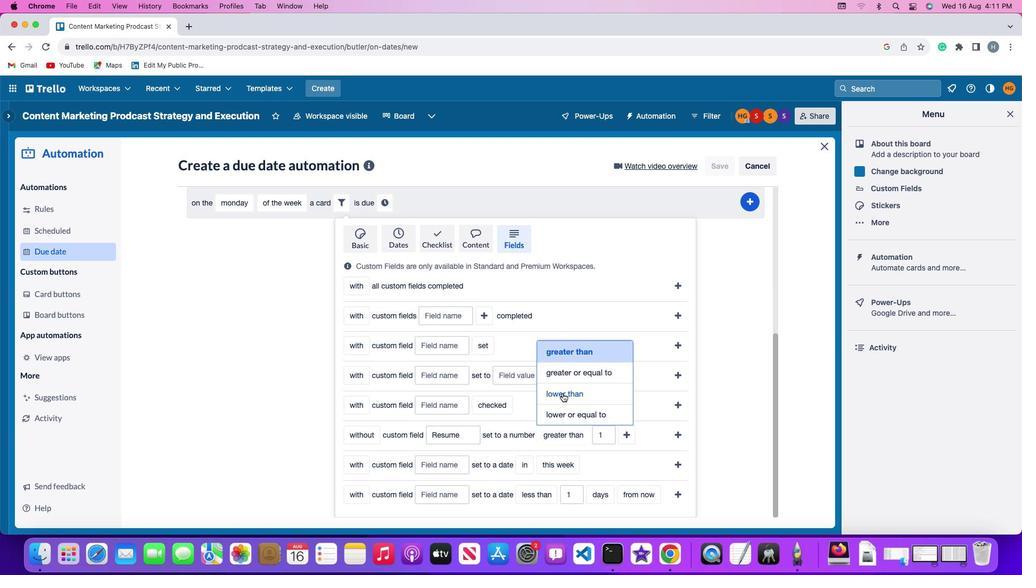 
Action: Mouse moved to (504, 431)
Screenshot: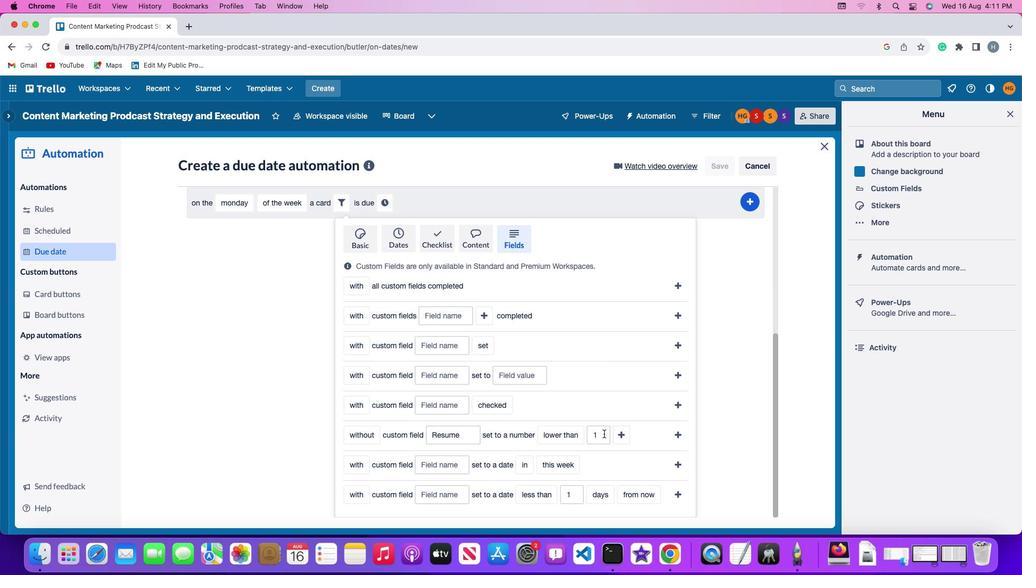 
Action: Mouse pressed left at (504, 431)
Screenshot: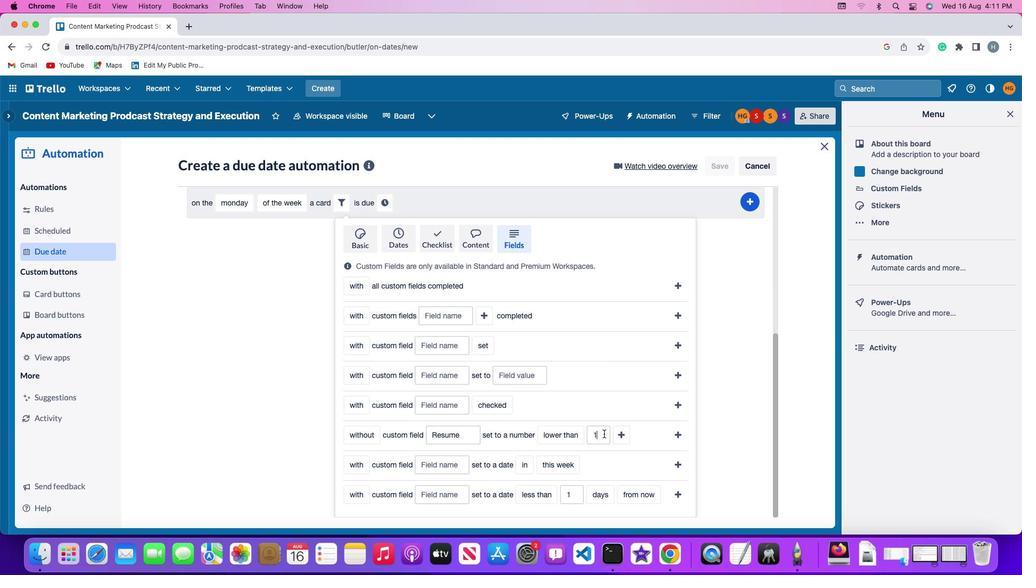 
Action: Key pressed Key.backspace'1'
Screenshot: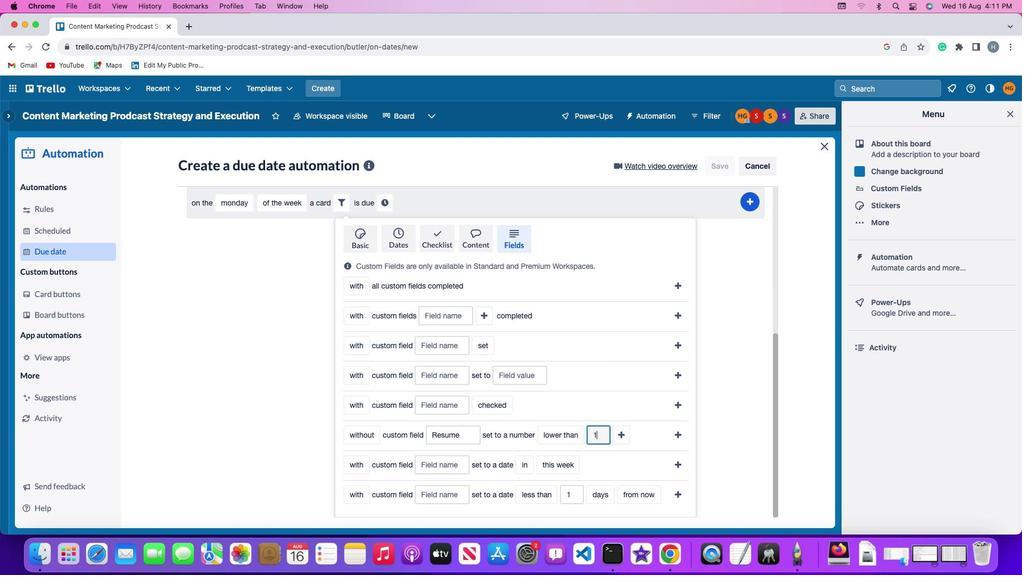 
Action: Mouse moved to (515, 431)
Screenshot: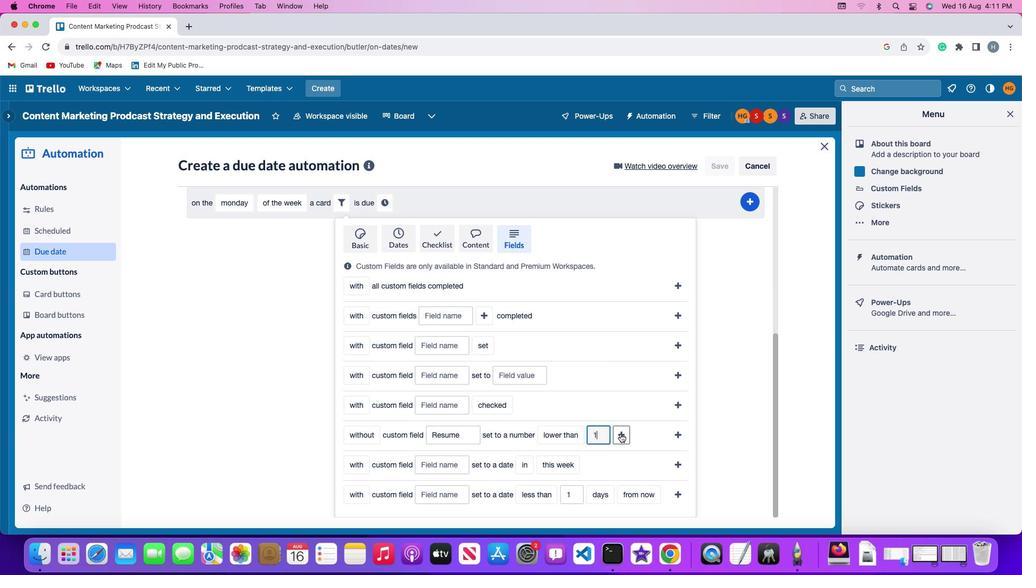
Action: Mouse pressed left at (515, 431)
Screenshot: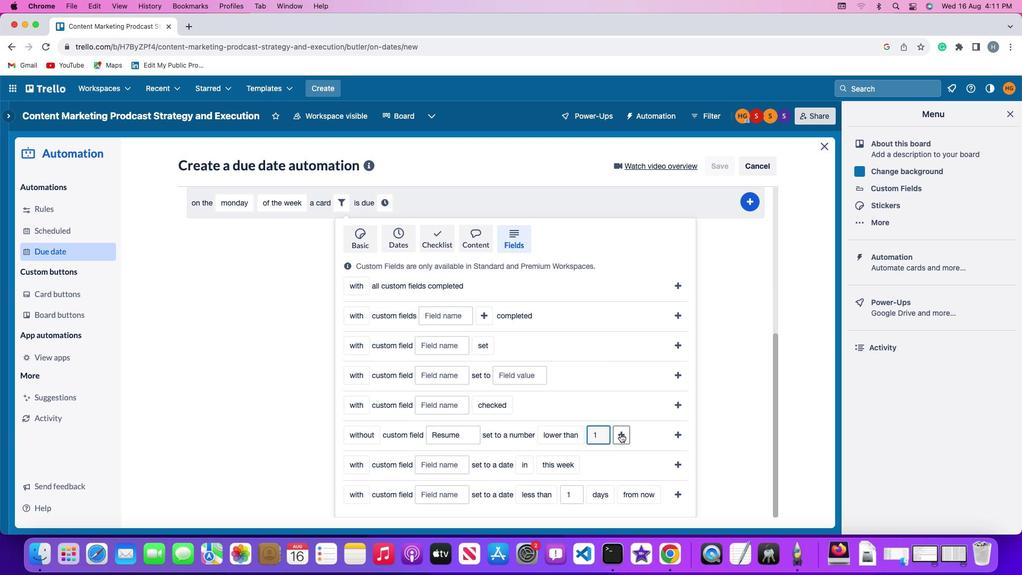 
Action: Mouse moved to (544, 434)
Screenshot: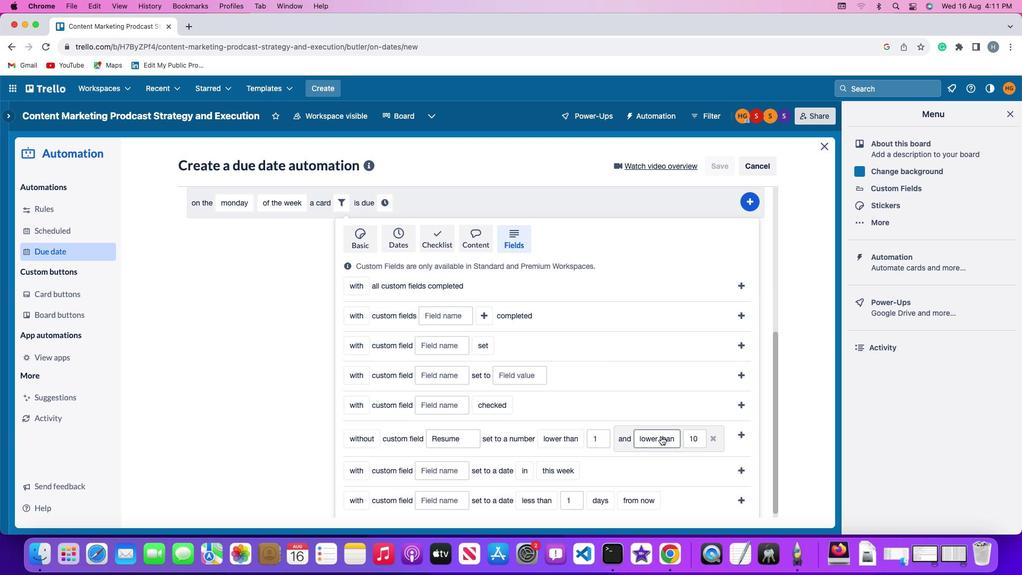 
Action: Mouse pressed left at (544, 434)
Screenshot: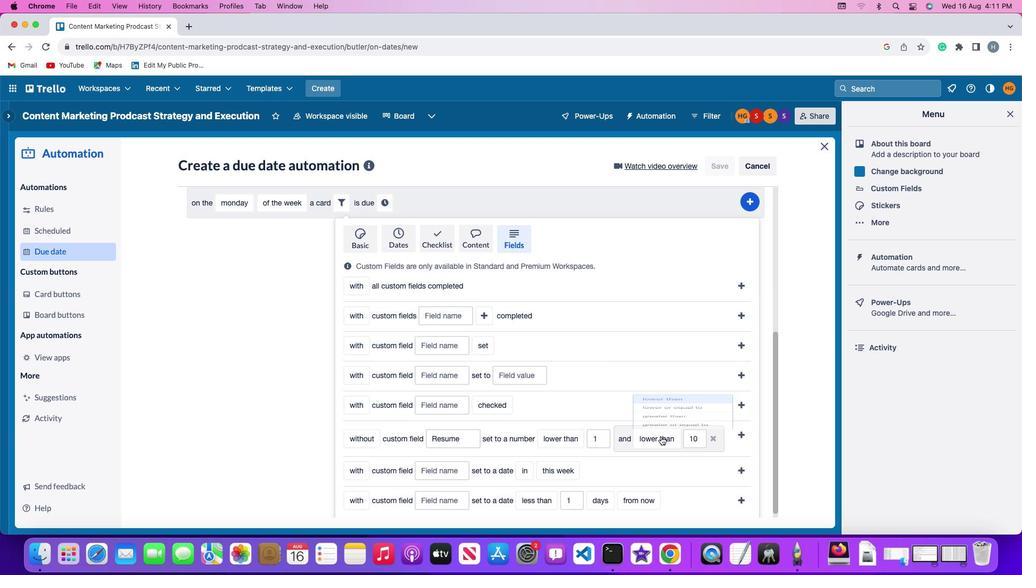
Action: Mouse moved to (547, 363)
Screenshot: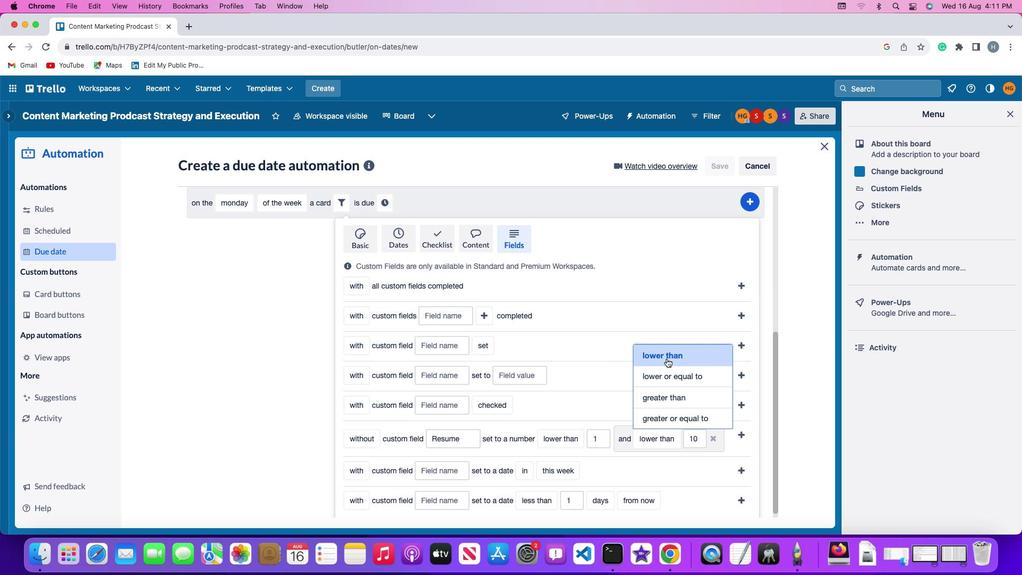 
Action: Mouse pressed left at (547, 363)
Screenshot: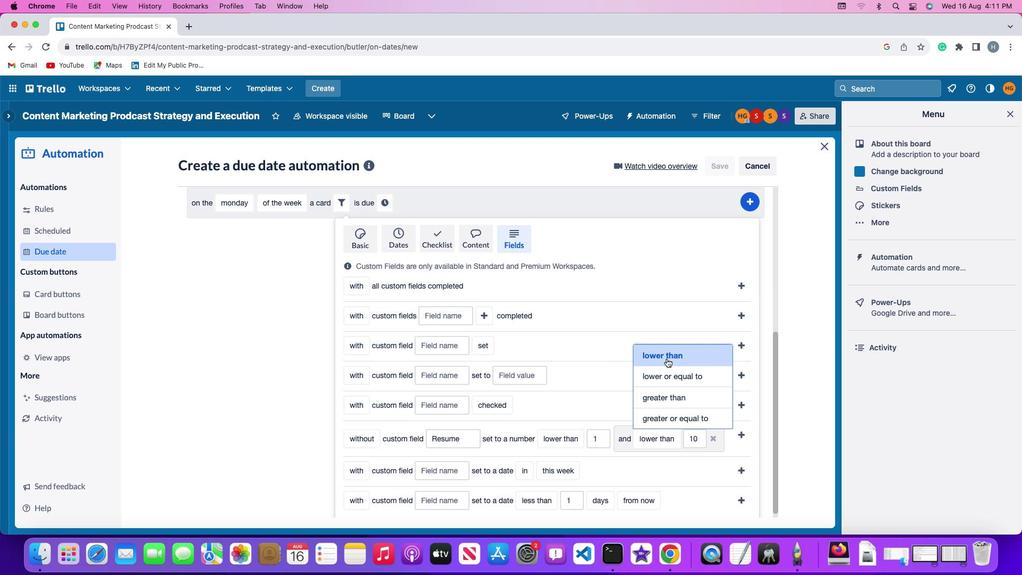 
Action: Mouse moved to (571, 438)
Screenshot: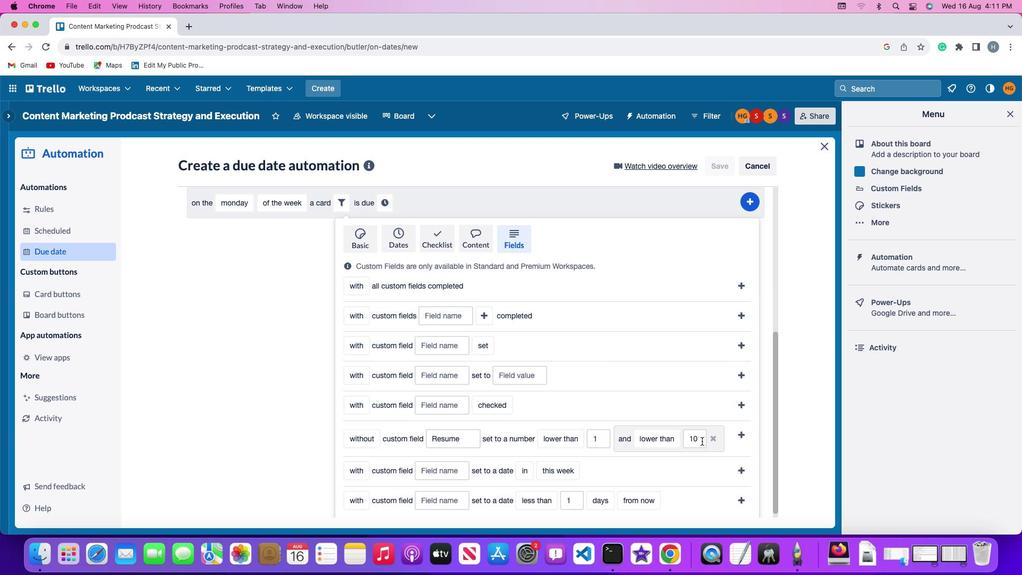 
Action: Mouse pressed left at (571, 438)
Screenshot: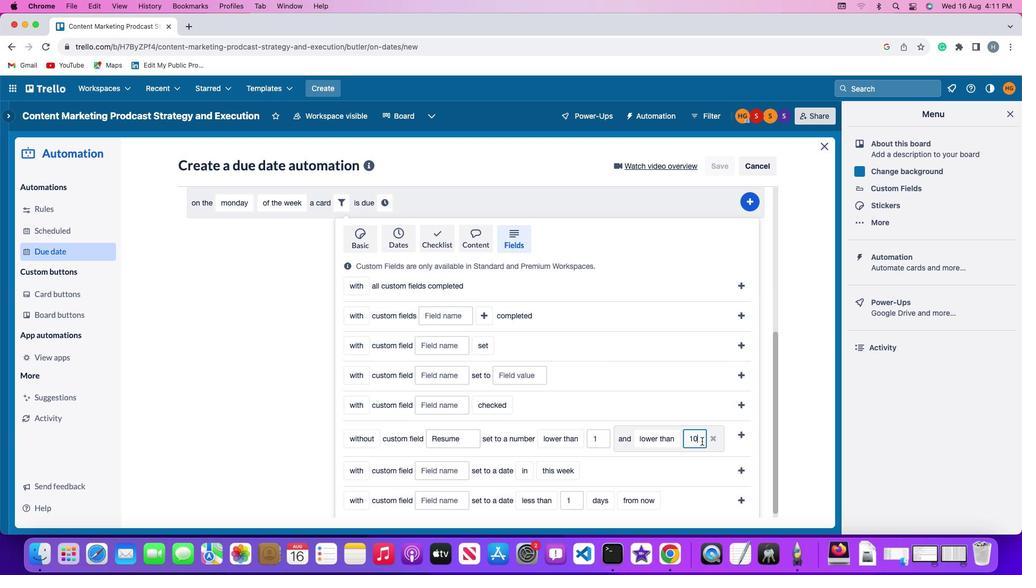 
Action: Mouse moved to (571, 438)
Screenshot: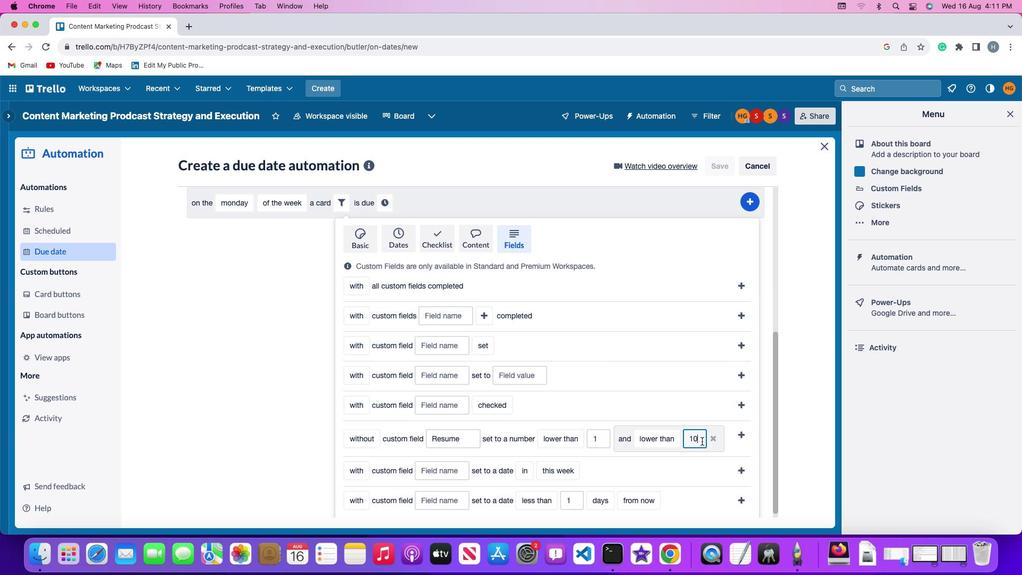 
Action: Key pressed Key.backspaceKey.backspace'1''0'
Screenshot: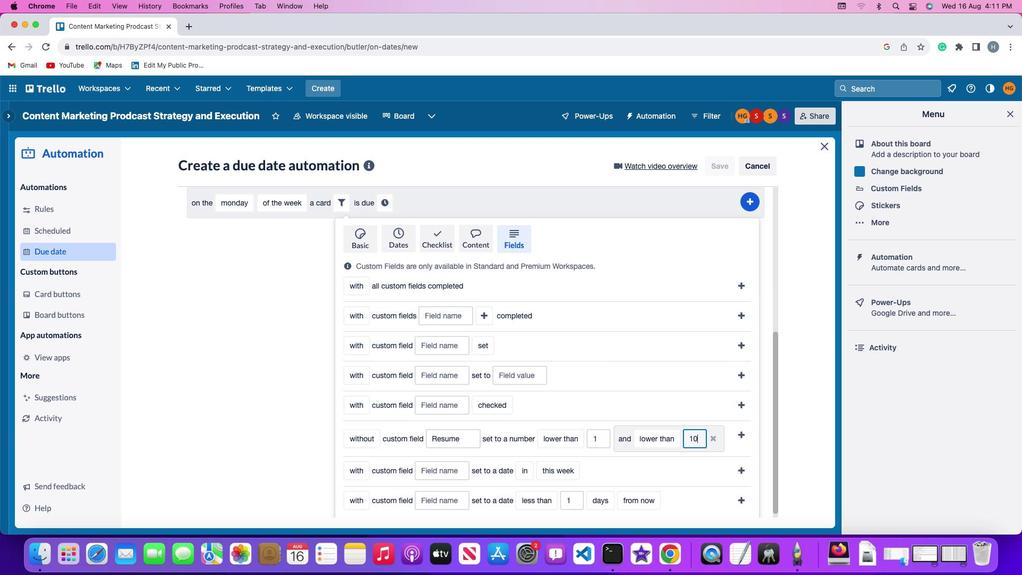 
Action: Mouse moved to (597, 431)
Screenshot: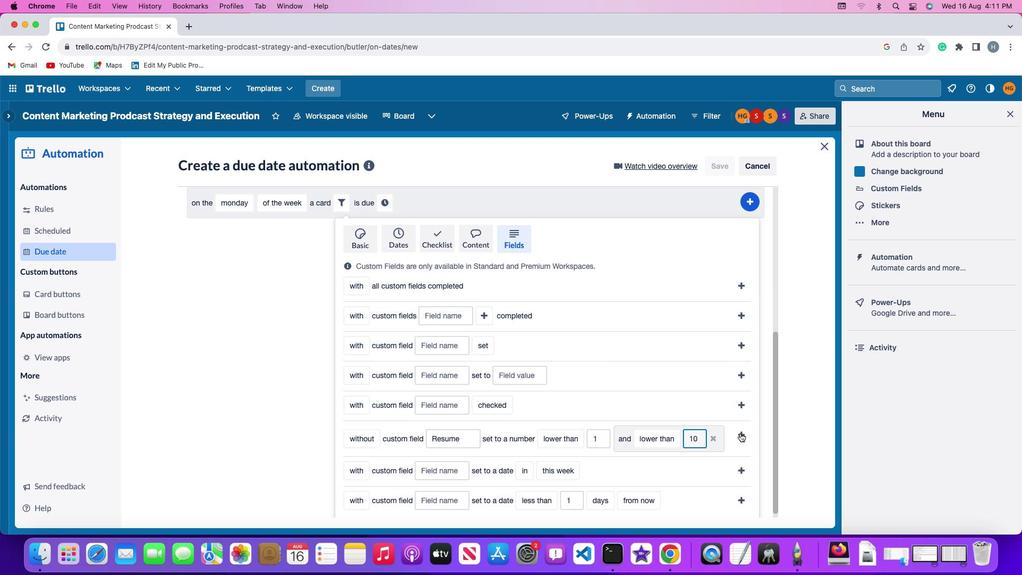 
Action: Mouse pressed left at (597, 431)
Screenshot: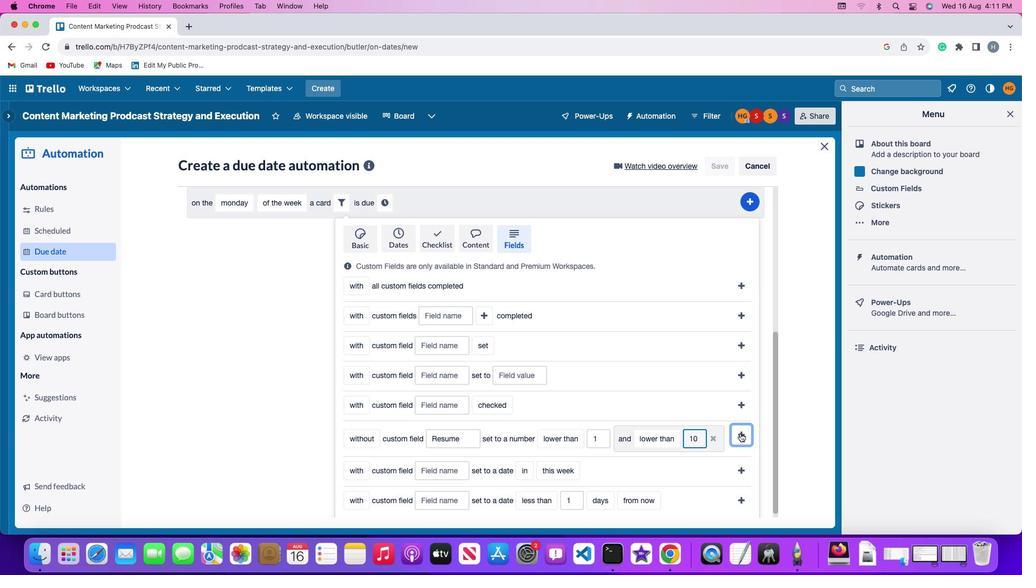 
Action: Mouse moved to (546, 461)
Screenshot: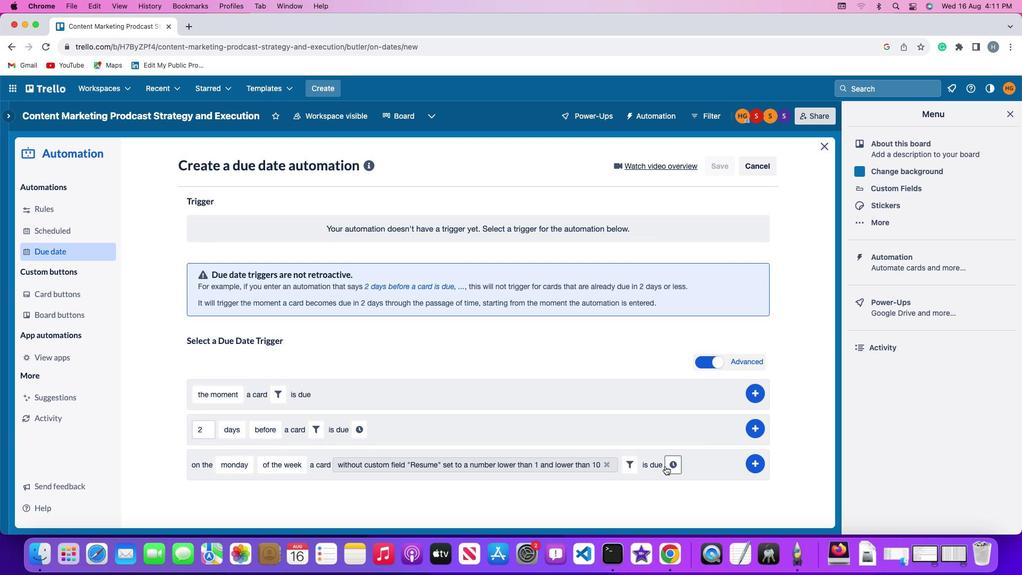 
Action: Mouse pressed left at (546, 461)
Screenshot: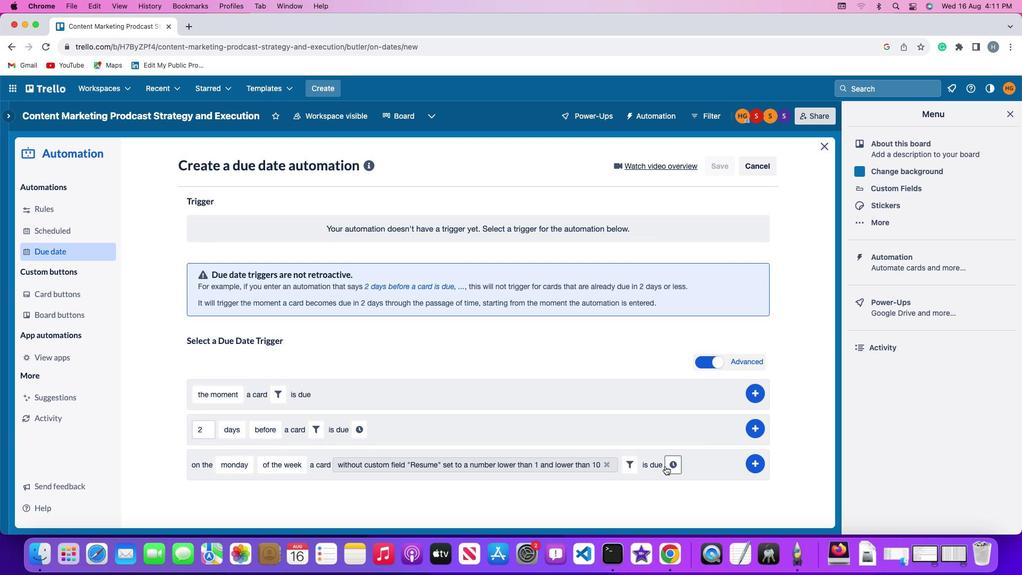
Action: Mouse moved to (246, 482)
Screenshot: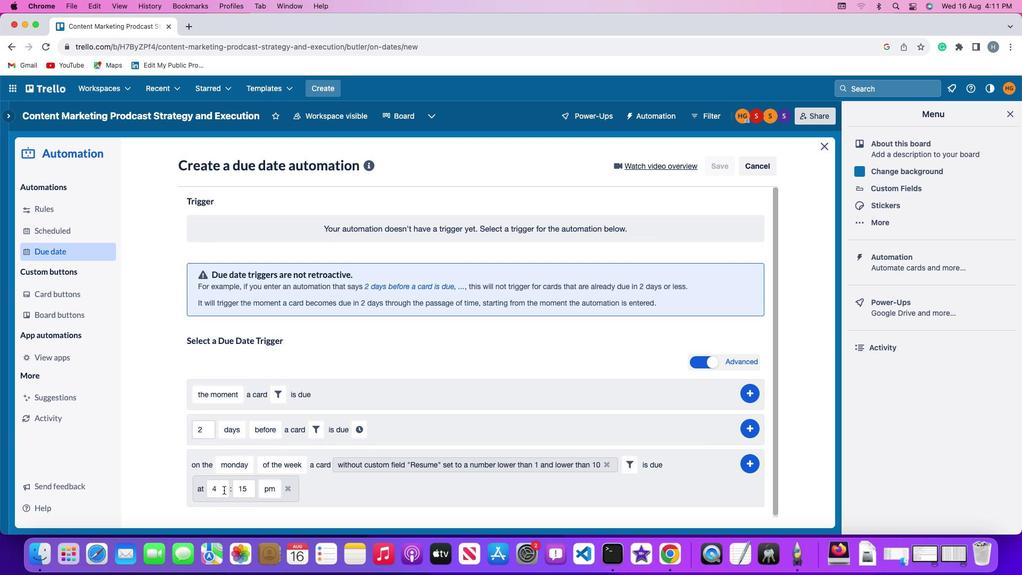
Action: Mouse pressed left at (246, 482)
Screenshot: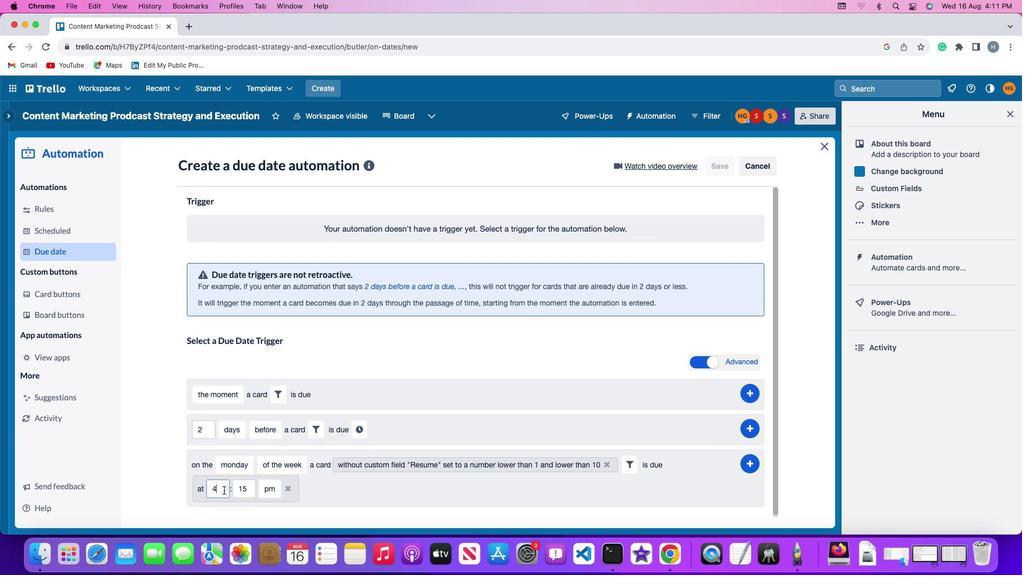 
Action: Mouse moved to (246, 482)
Screenshot: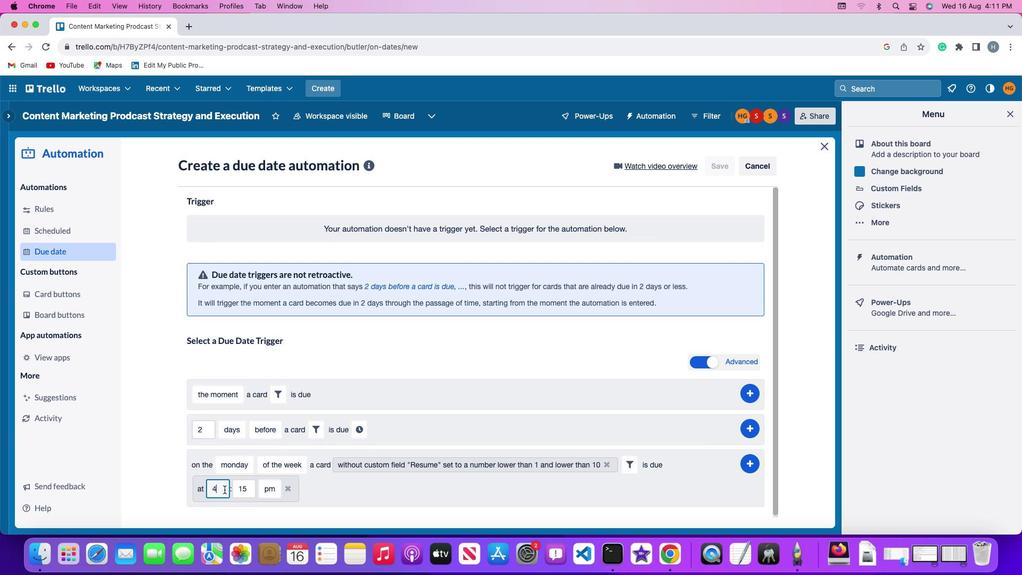 
Action: Key pressed Key.backspace
Screenshot: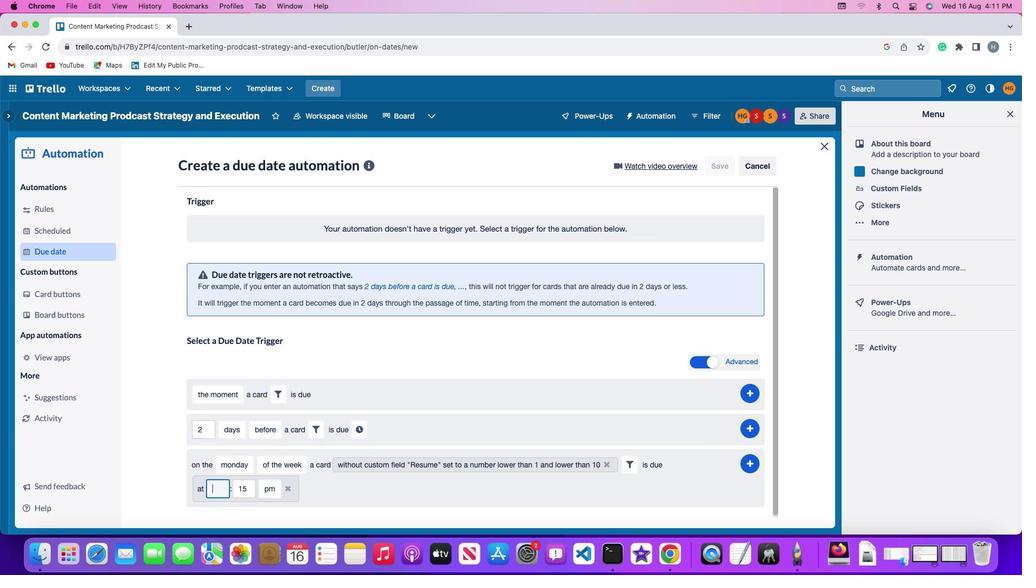 
Action: Mouse moved to (246, 482)
Screenshot: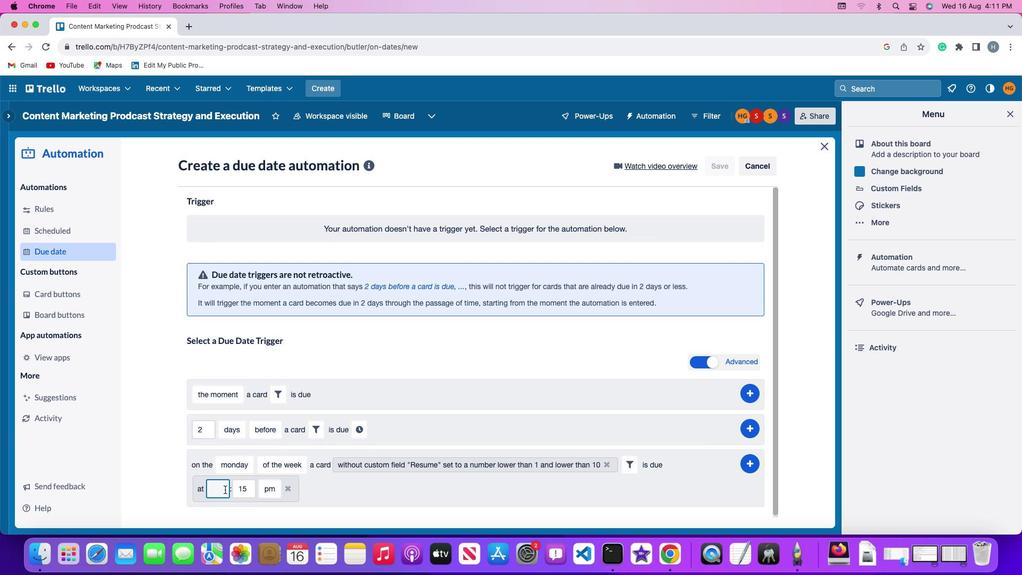 
Action: Key pressed '1'
Screenshot: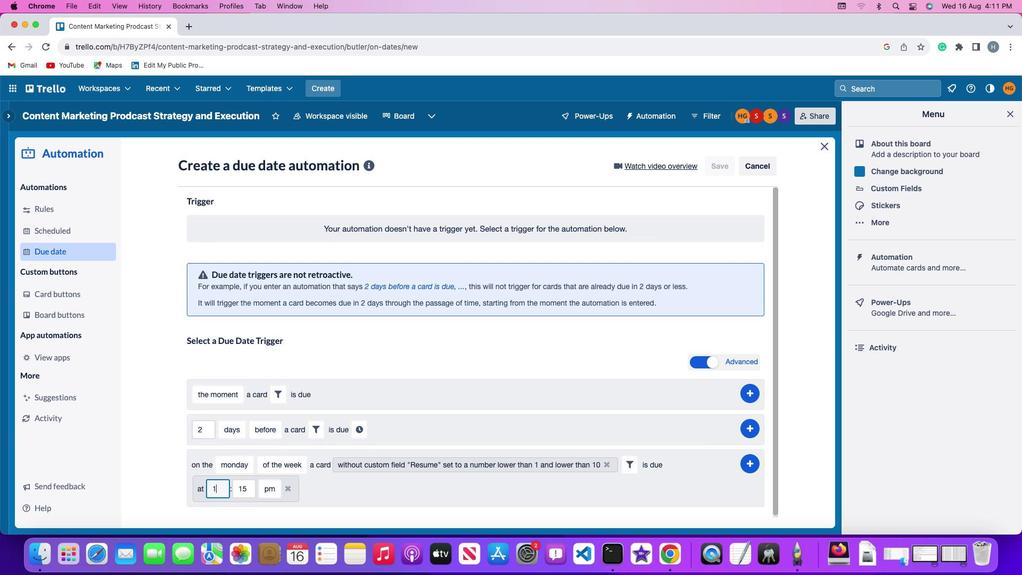 
Action: Mouse moved to (247, 482)
Screenshot: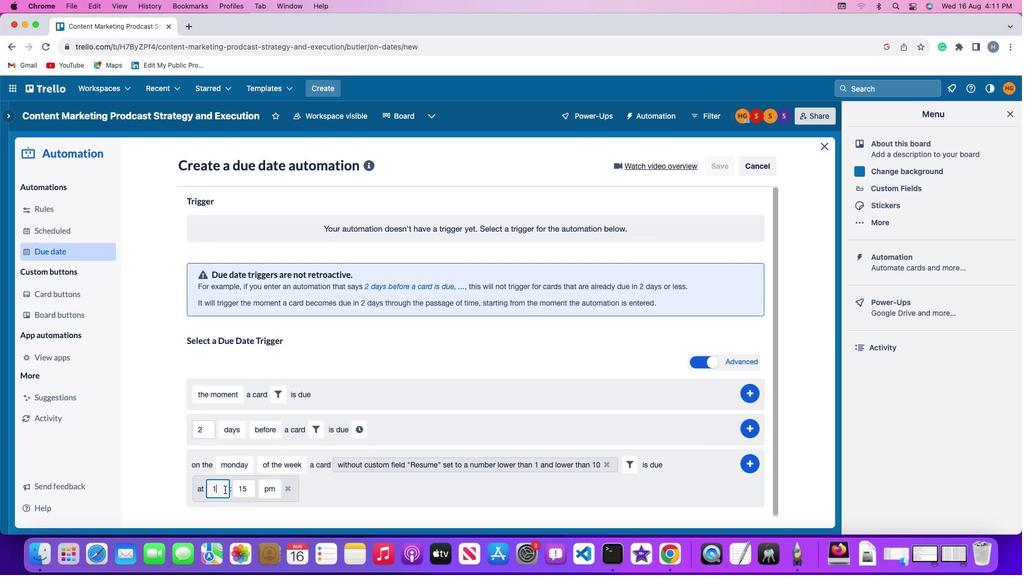 
Action: Key pressed '1'
Screenshot: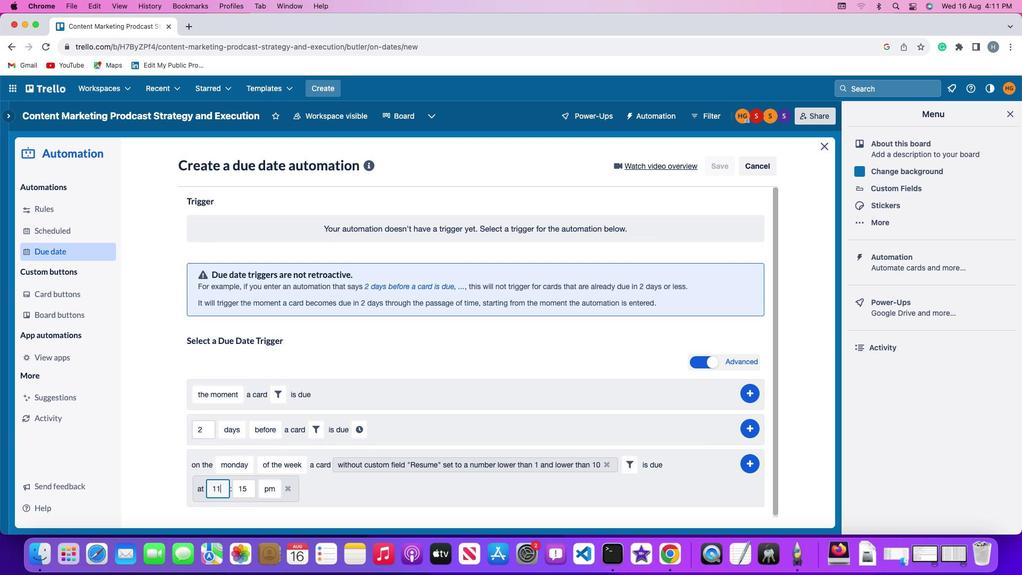 
Action: Mouse moved to (265, 483)
Screenshot: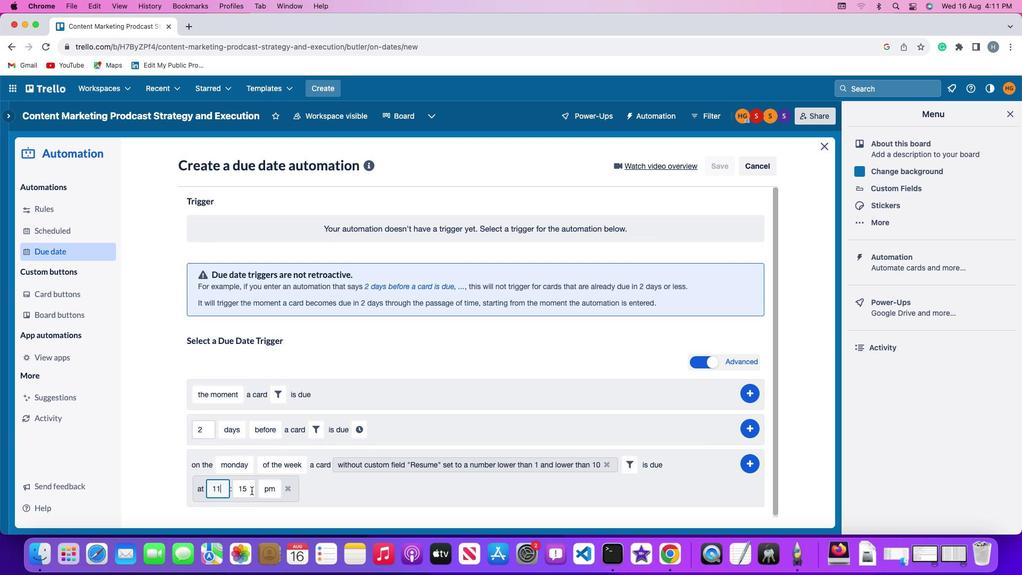 
Action: Mouse pressed left at (265, 483)
Screenshot: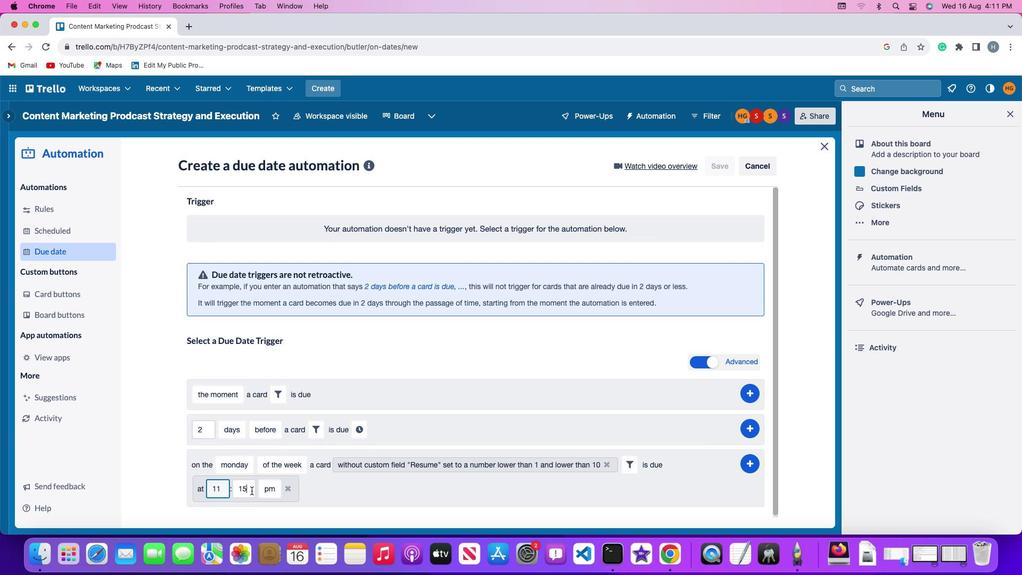 
Action: Key pressed Key.backspaceKey.backspace'0''0'
Screenshot: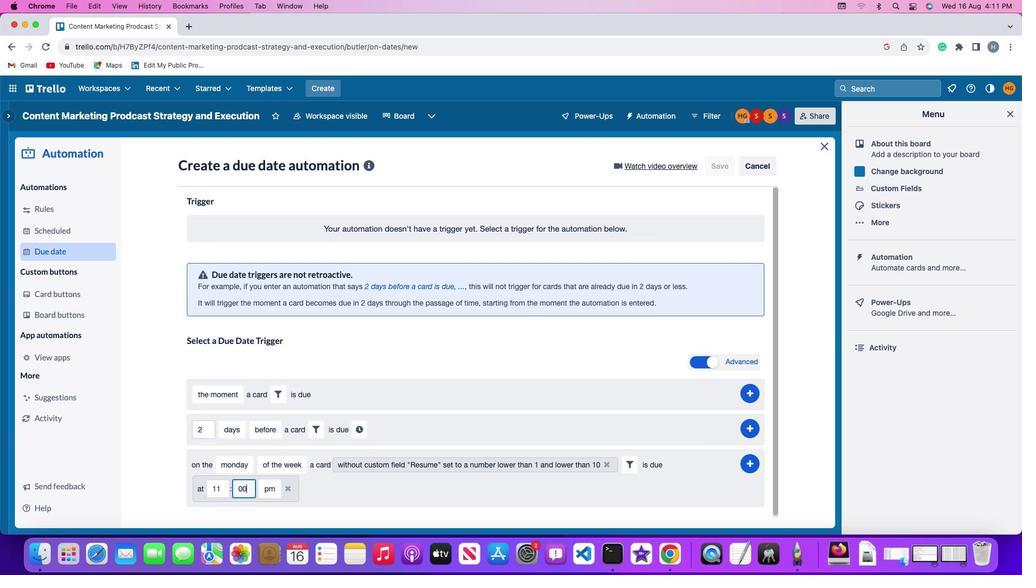 
Action: Mouse moved to (281, 483)
Screenshot: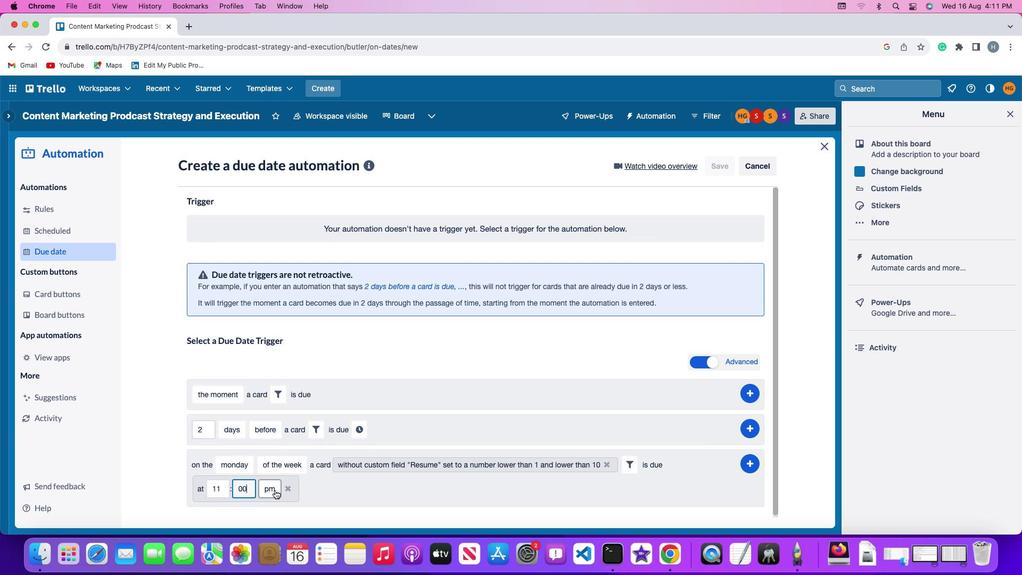 
Action: Mouse pressed left at (281, 483)
Screenshot: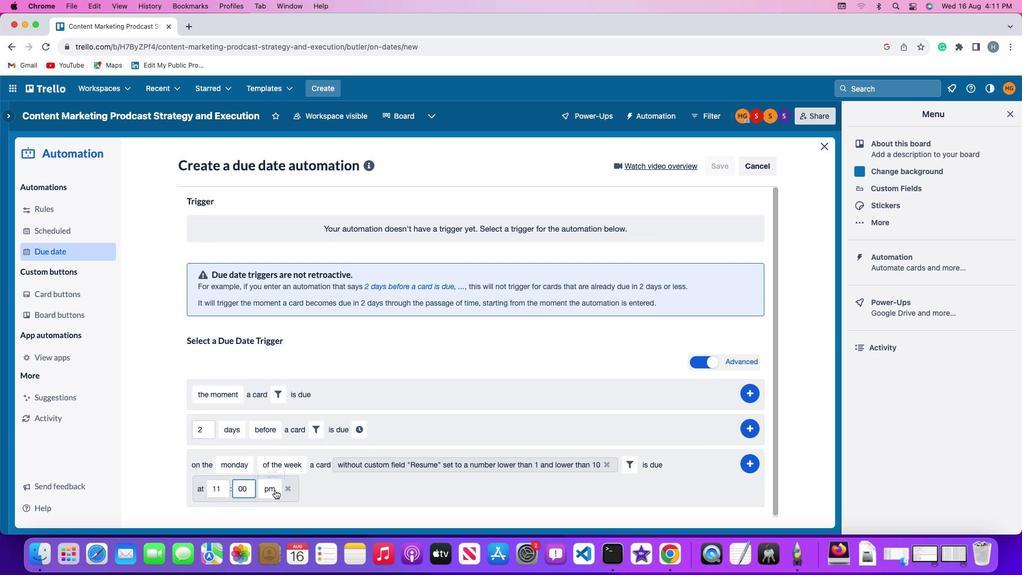 
Action: Mouse moved to (281, 442)
Screenshot: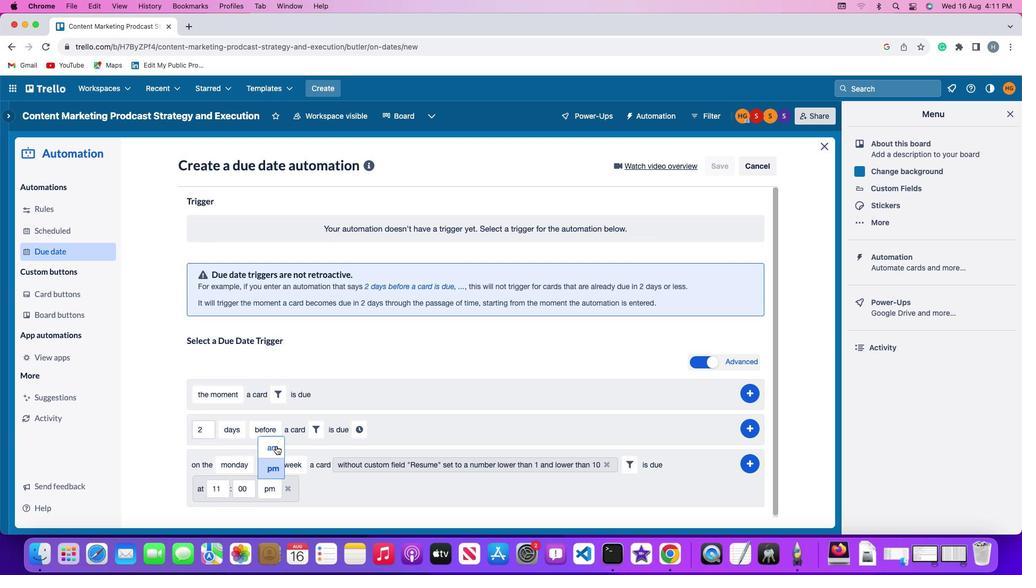
Action: Mouse pressed left at (281, 442)
Screenshot: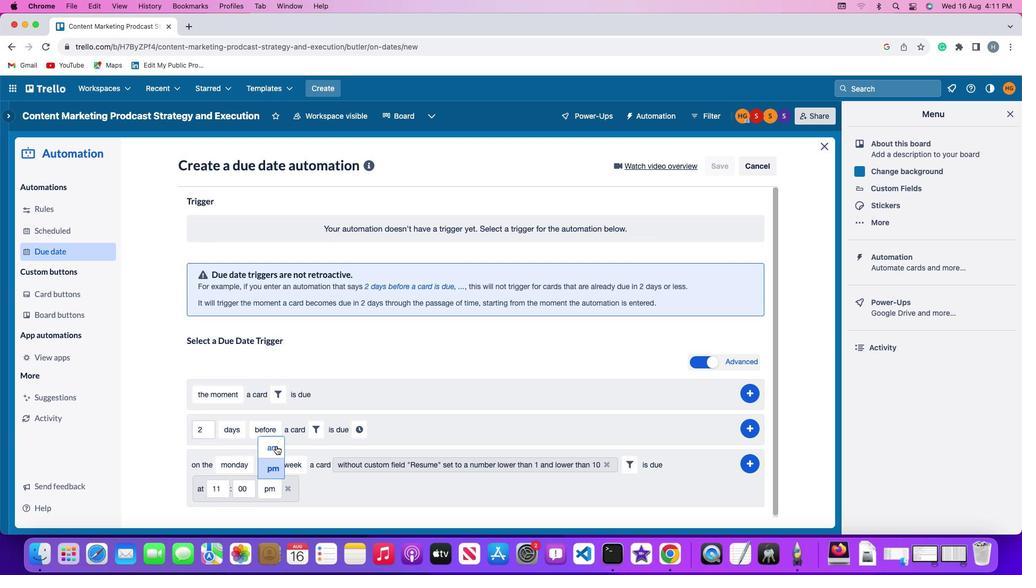
Action: Mouse moved to (605, 456)
Screenshot: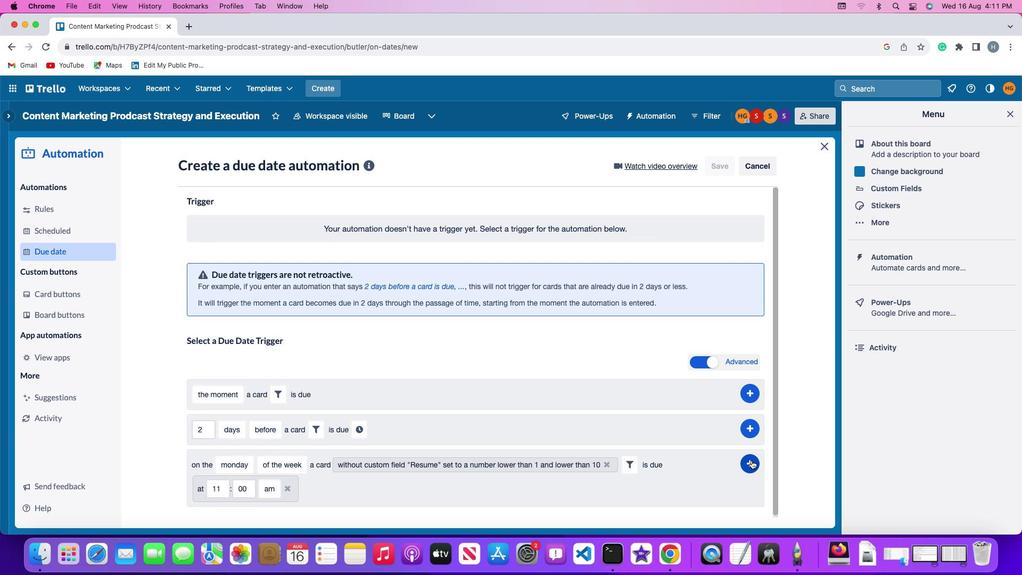 
Action: Mouse pressed left at (605, 456)
Screenshot: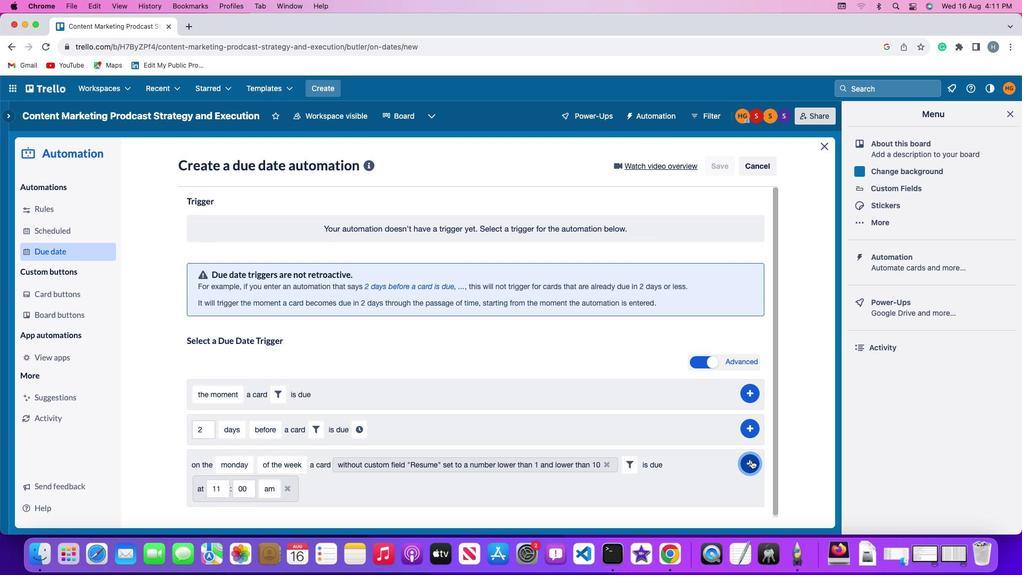 
Action: Mouse moved to (632, 391)
Screenshot: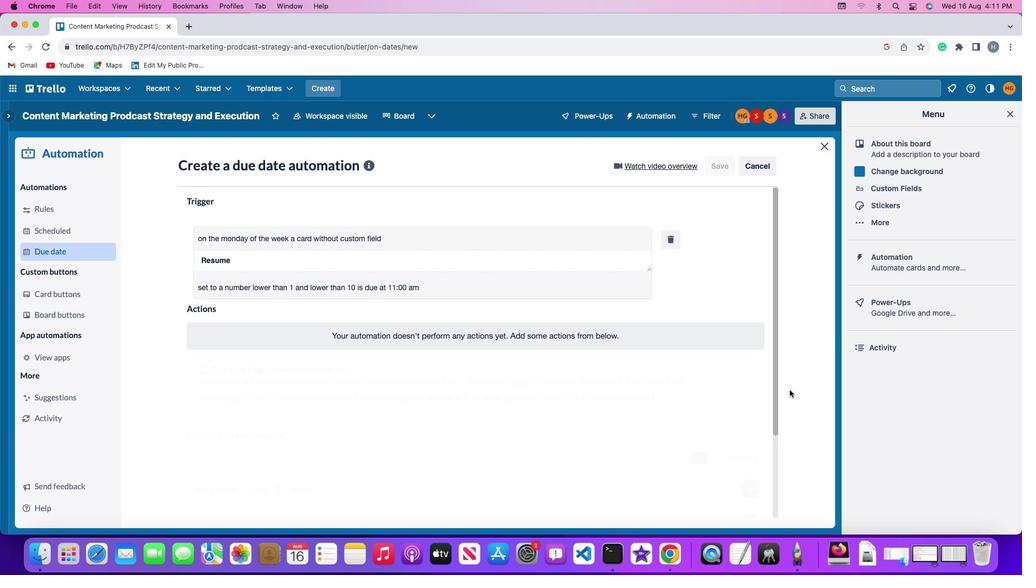 
